 Task: Search one way flight ticket for 1 adult, 1 child, 1 infant in seat in premium economy from Greenville: Pitt-greenville Airport to Evansville: Evansville Regional Airport on 5-3-2023. Choice of flights is Delta. Number of bags: 6 checked bags. Price is upto 76000. Outbound departure time preference is 6:30.
Action: Mouse moved to (356, 188)
Screenshot: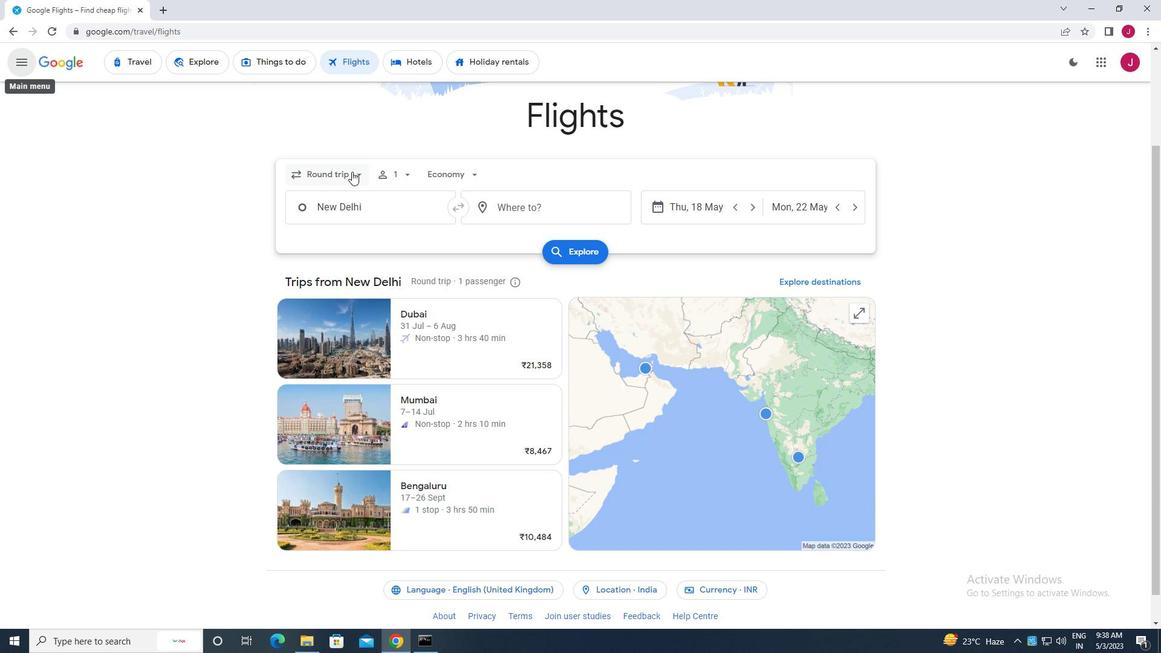 
Action: Mouse pressed left at (356, 188)
Screenshot: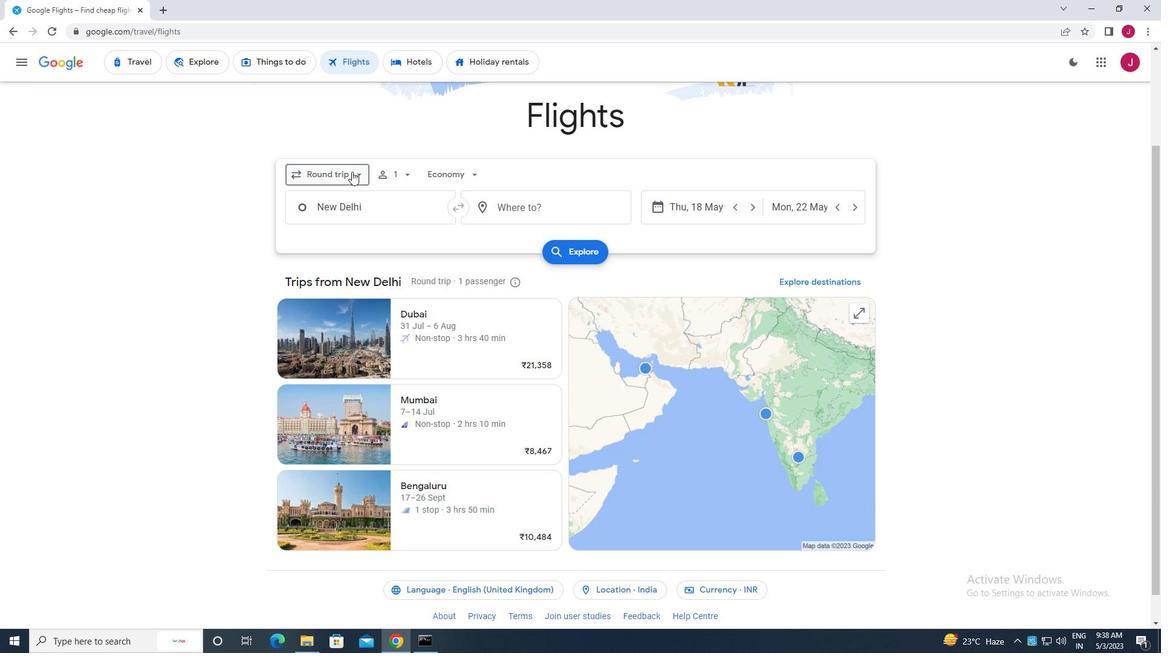
Action: Mouse moved to (352, 230)
Screenshot: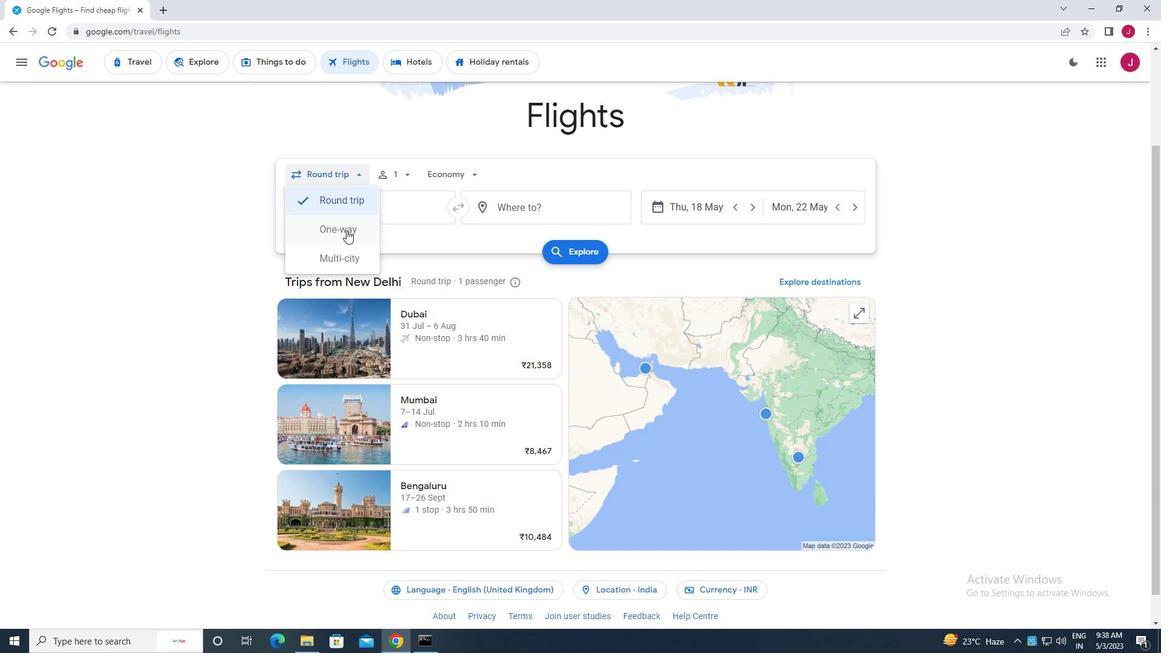 
Action: Mouse pressed left at (352, 230)
Screenshot: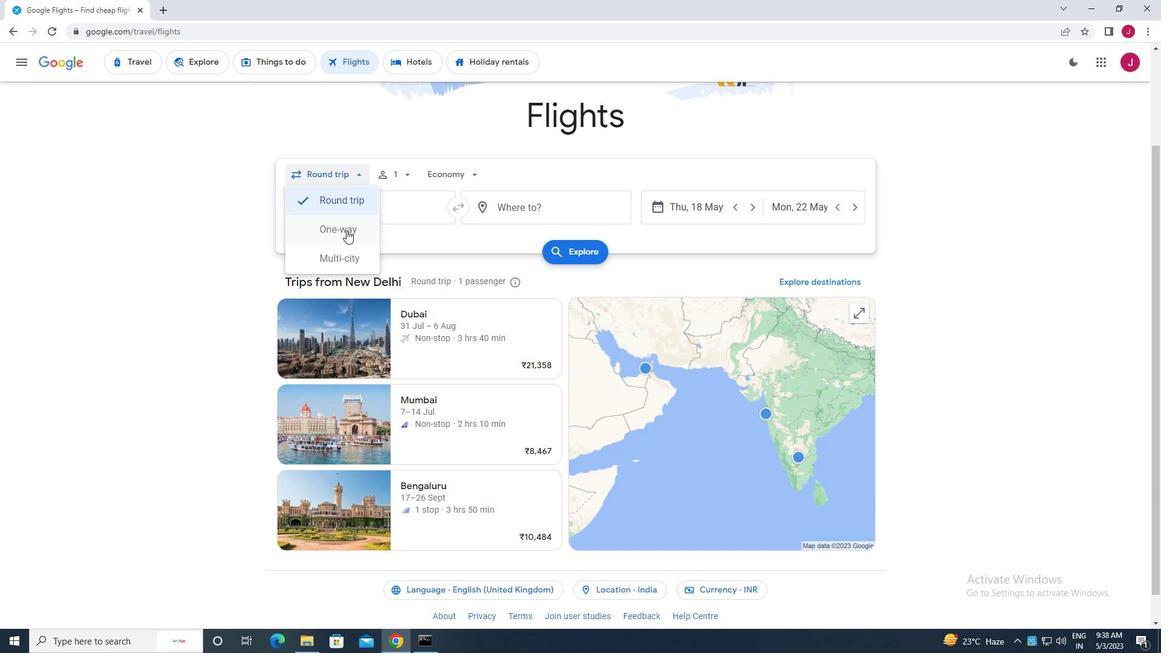 
Action: Mouse moved to (399, 192)
Screenshot: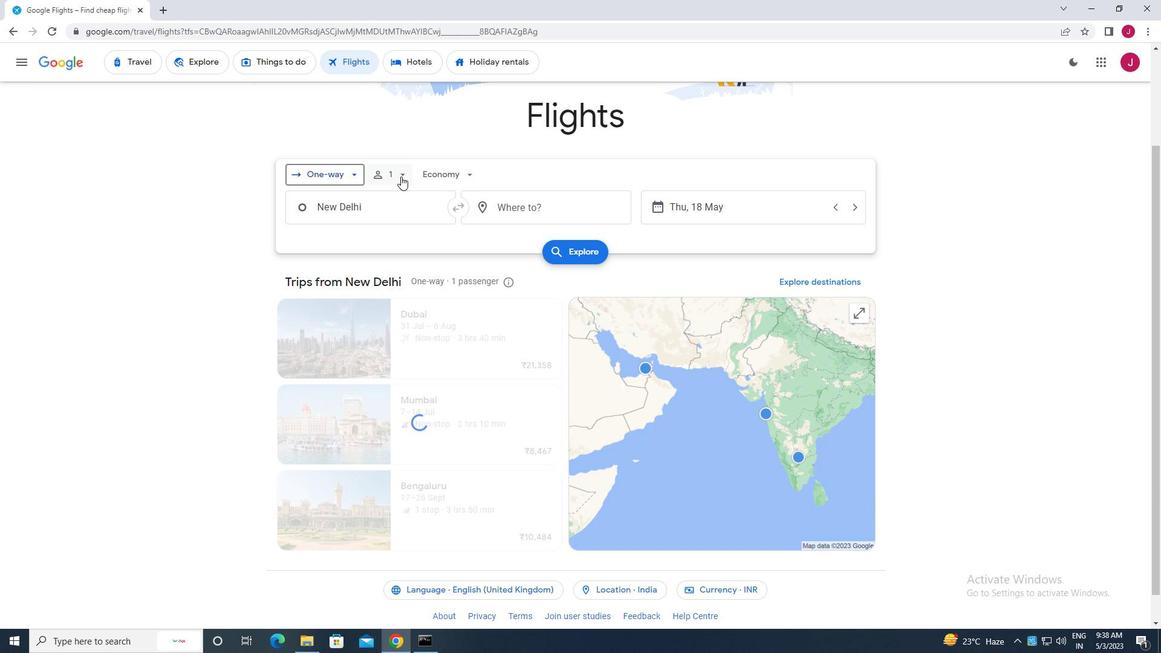 
Action: Mouse pressed left at (399, 192)
Screenshot: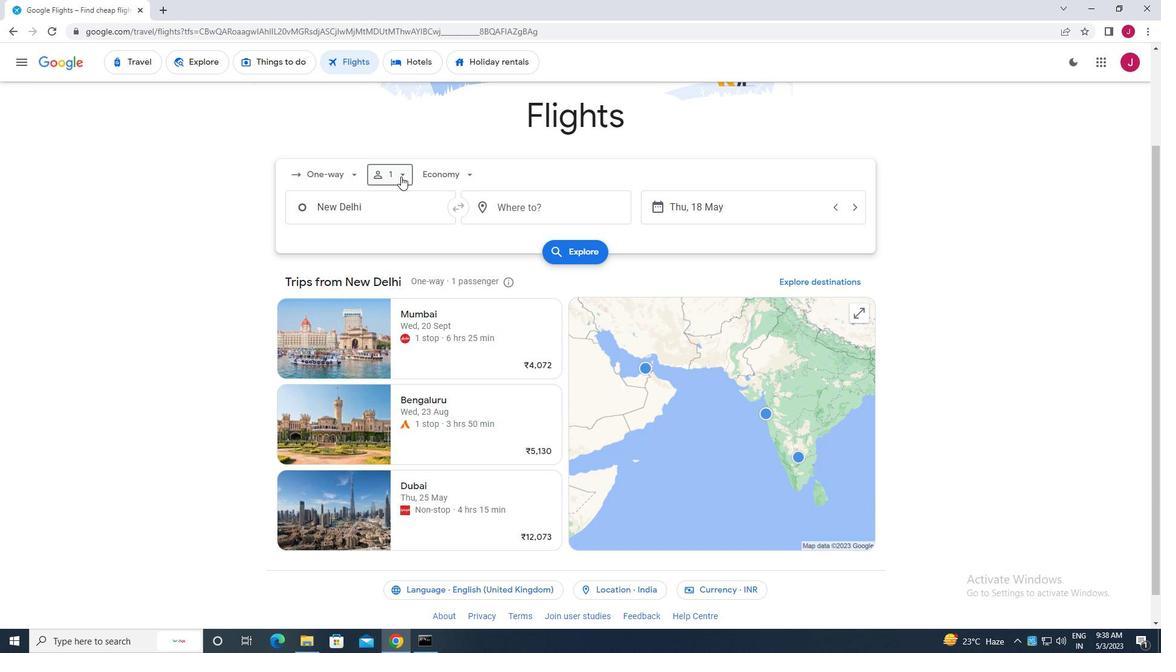 
Action: Mouse moved to (483, 236)
Screenshot: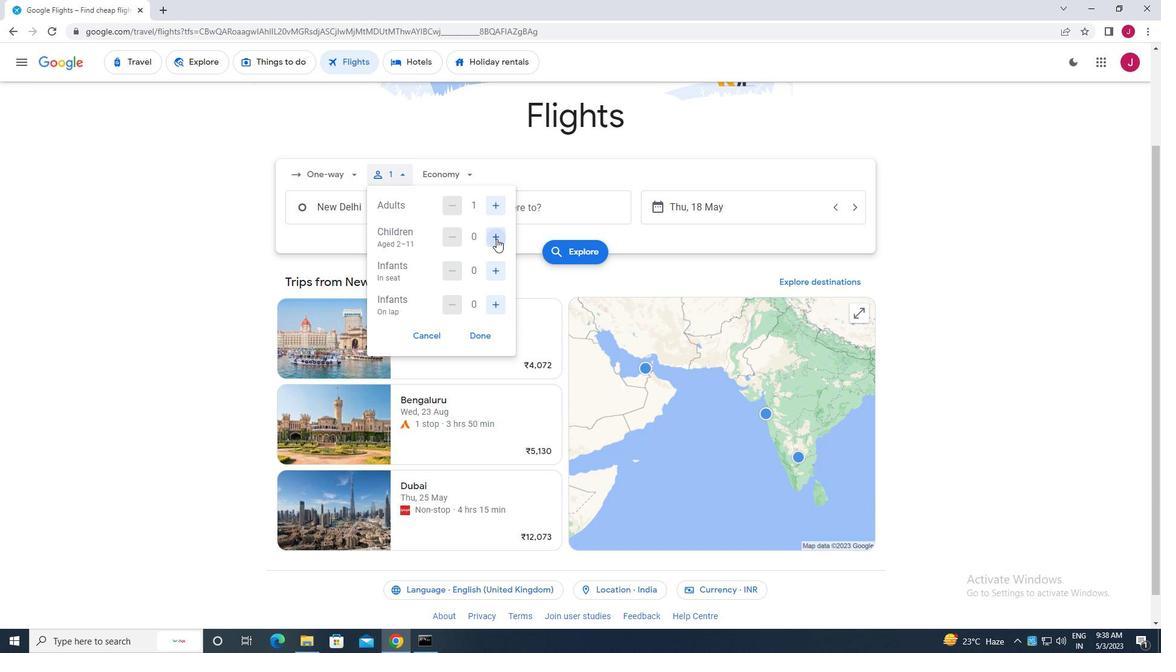 
Action: Mouse pressed left at (483, 236)
Screenshot: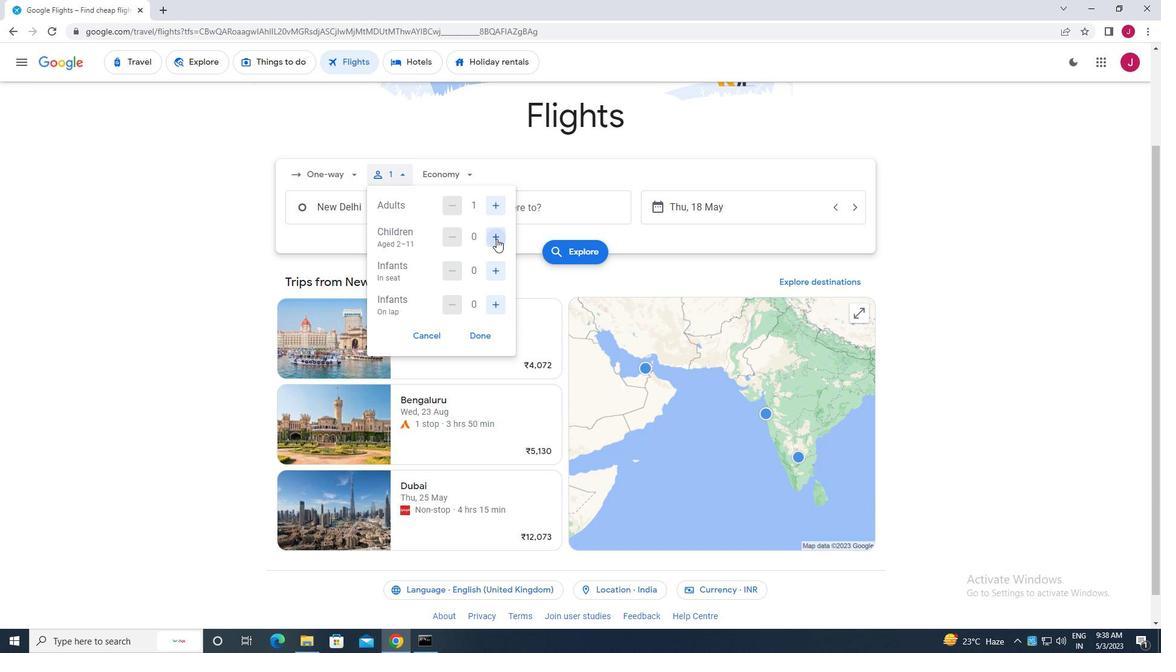 
Action: Mouse moved to (485, 260)
Screenshot: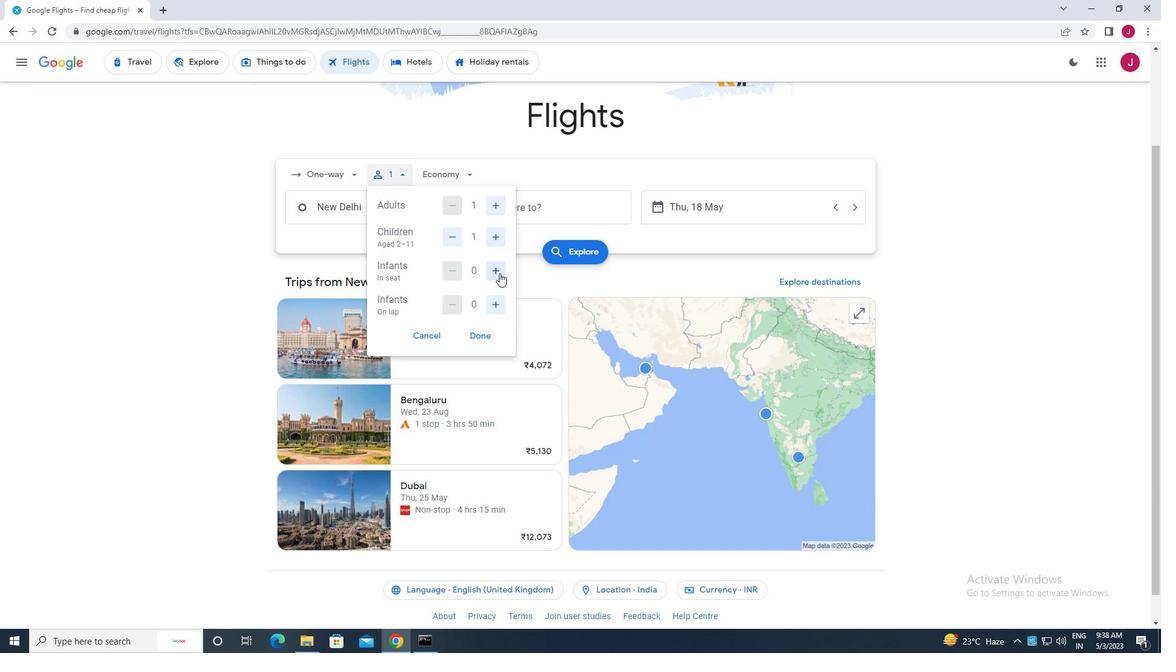 
Action: Mouse pressed left at (485, 260)
Screenshot: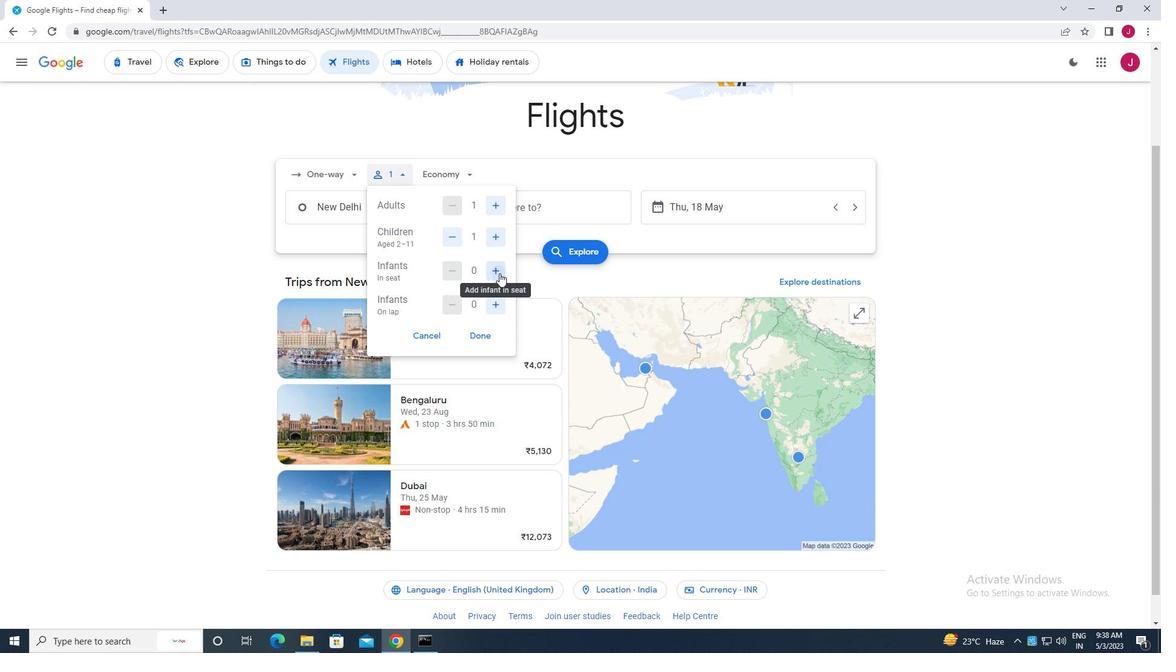 
Action: Mouse moved to (472, 307)
Screenshot: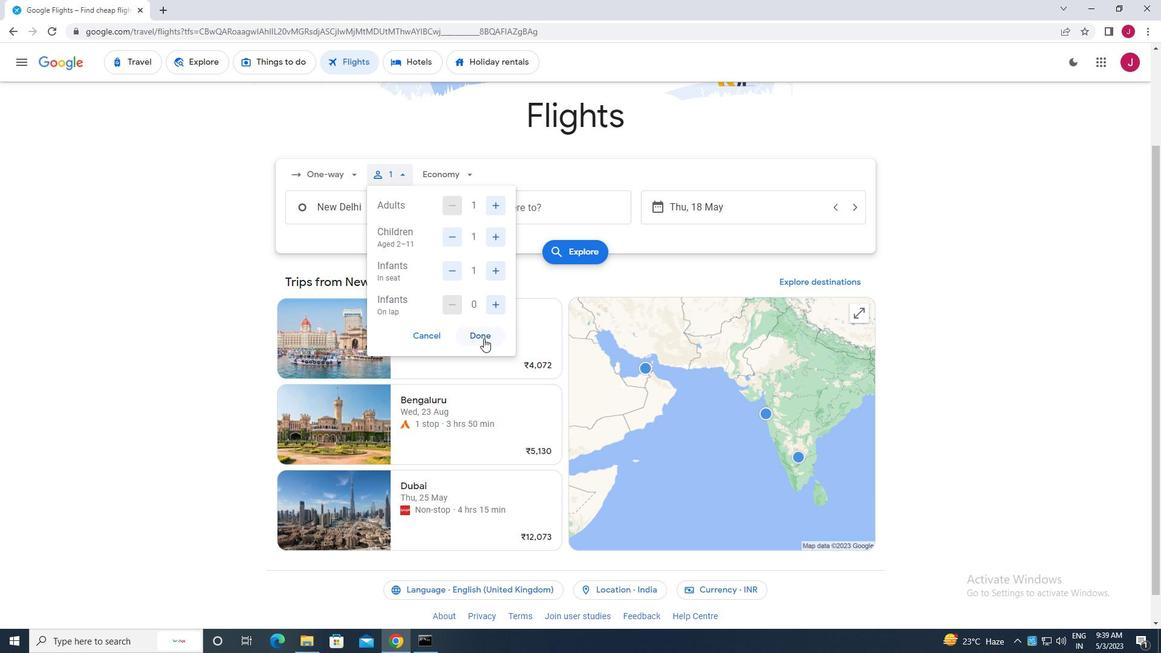 
Action: Mouse pressed left at (472, 307)
Screenshot: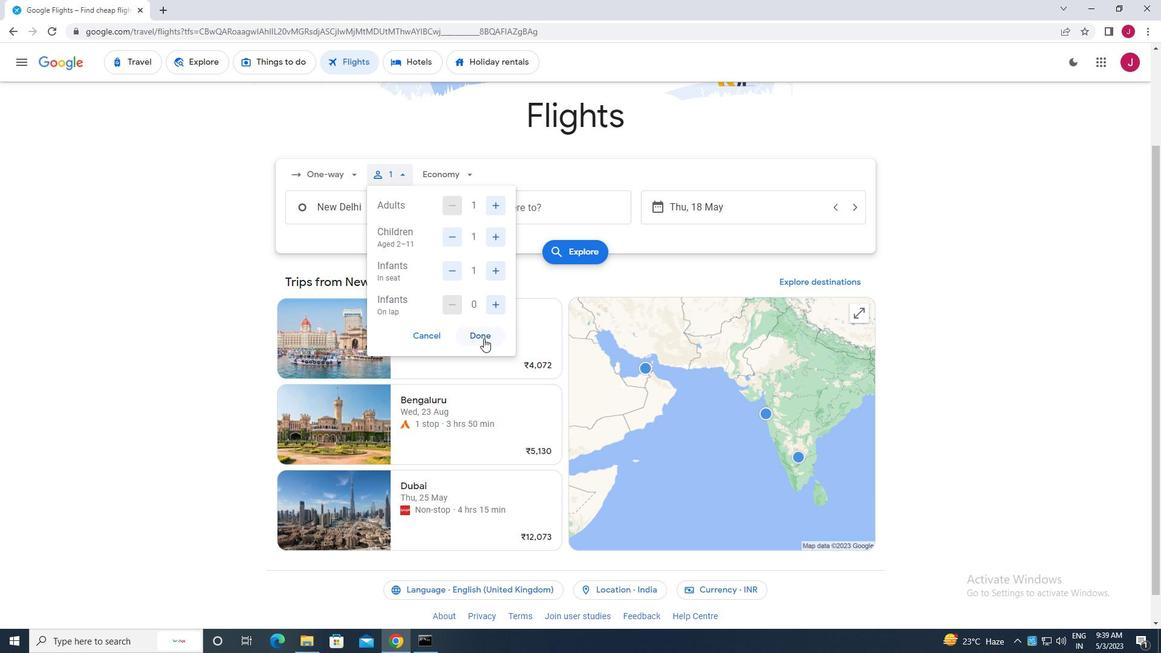 
Action: Mouse moved to (455, 189)
Screenshot: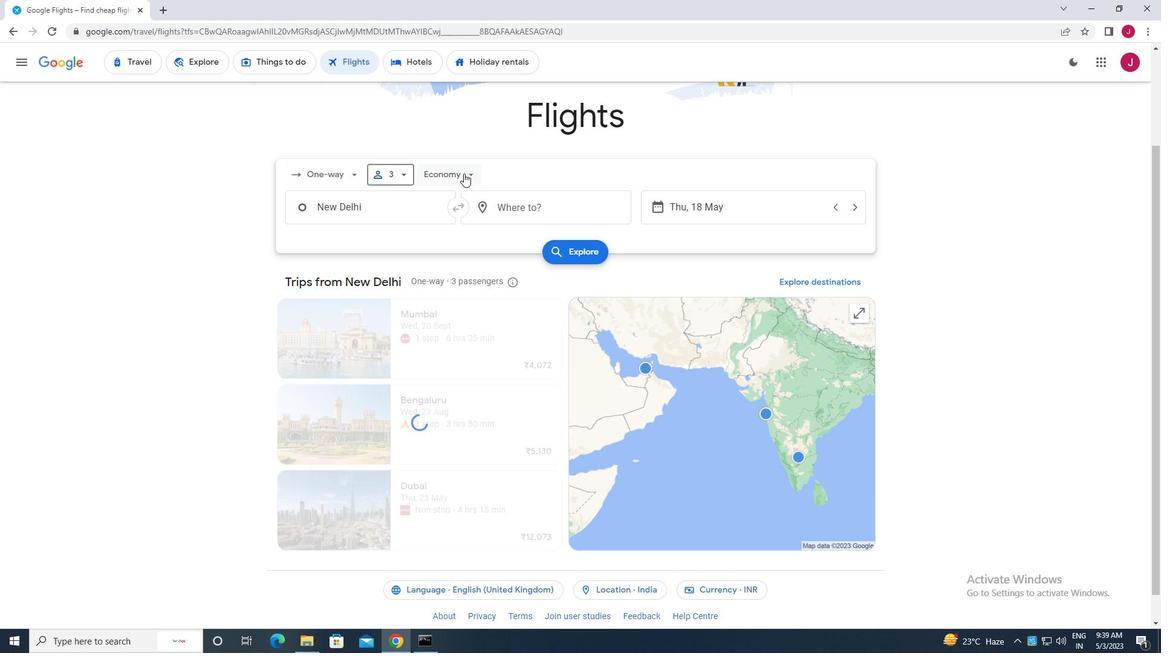 
Action: Mouse pressed left at (455, 189)
Screenshot: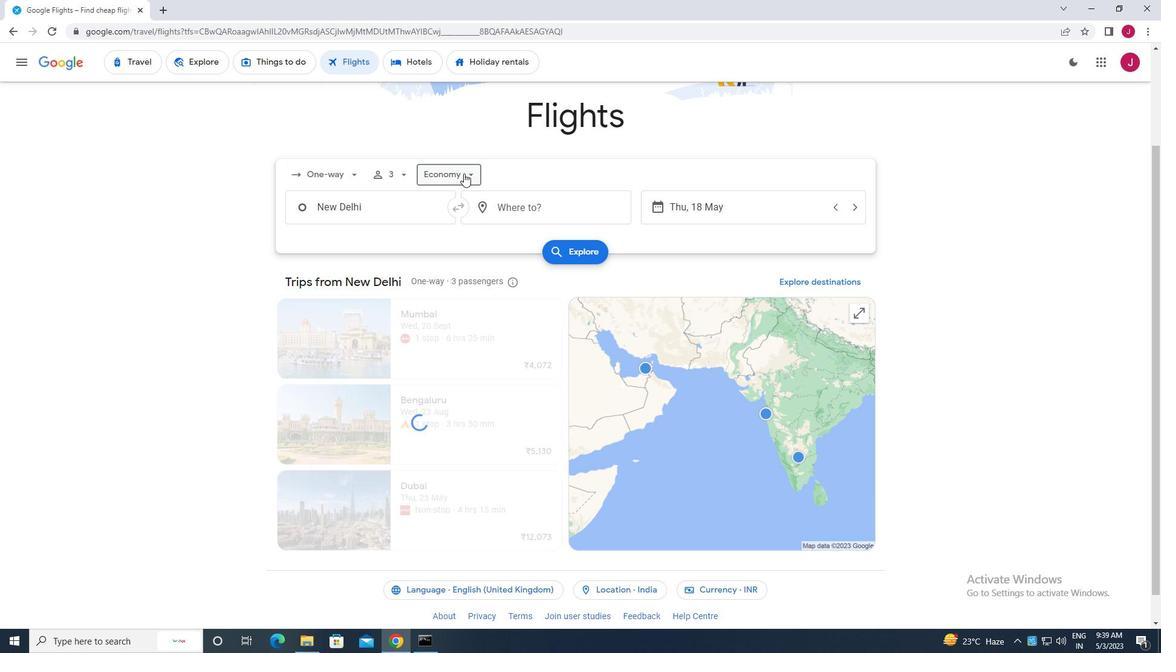 
Action: Mouse moved to (461, 229)
Screenshot: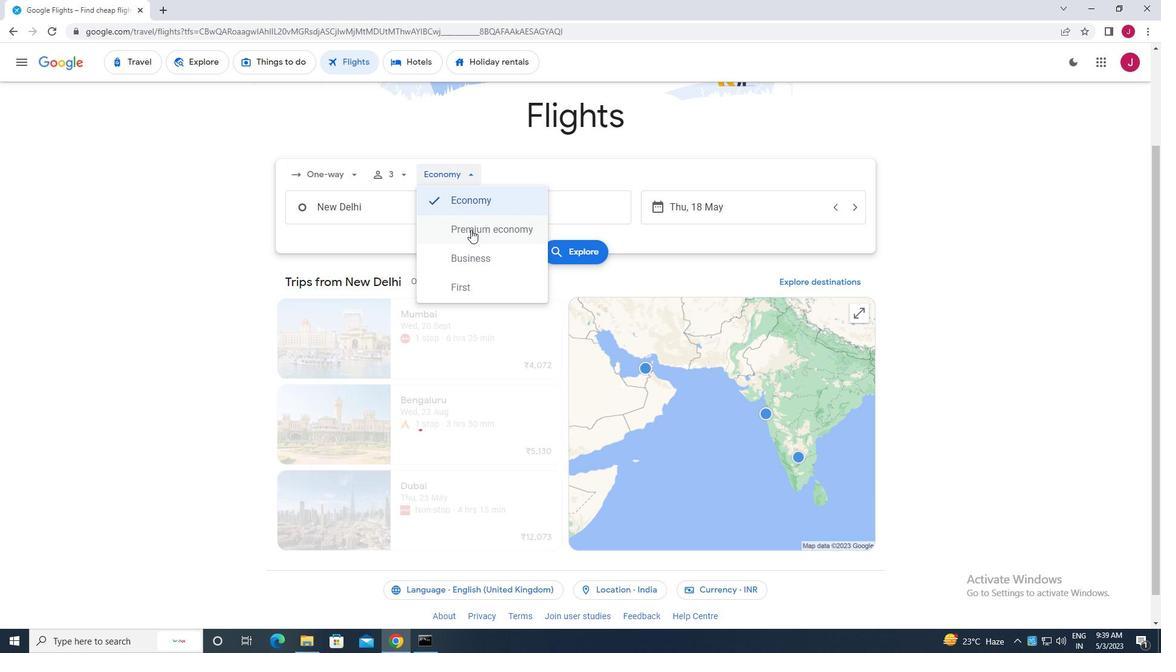 
Action: Mouse pressed left at (461, 229)
Screenshot: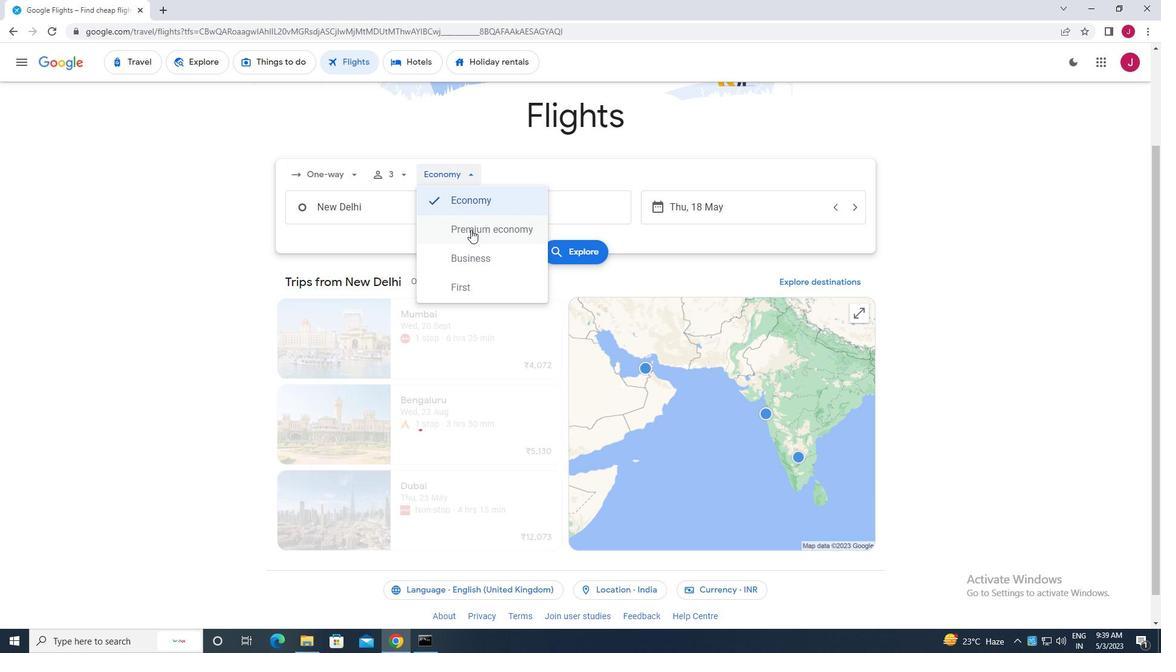 
Action: Mouse moved to (401, 217)
Screenshot: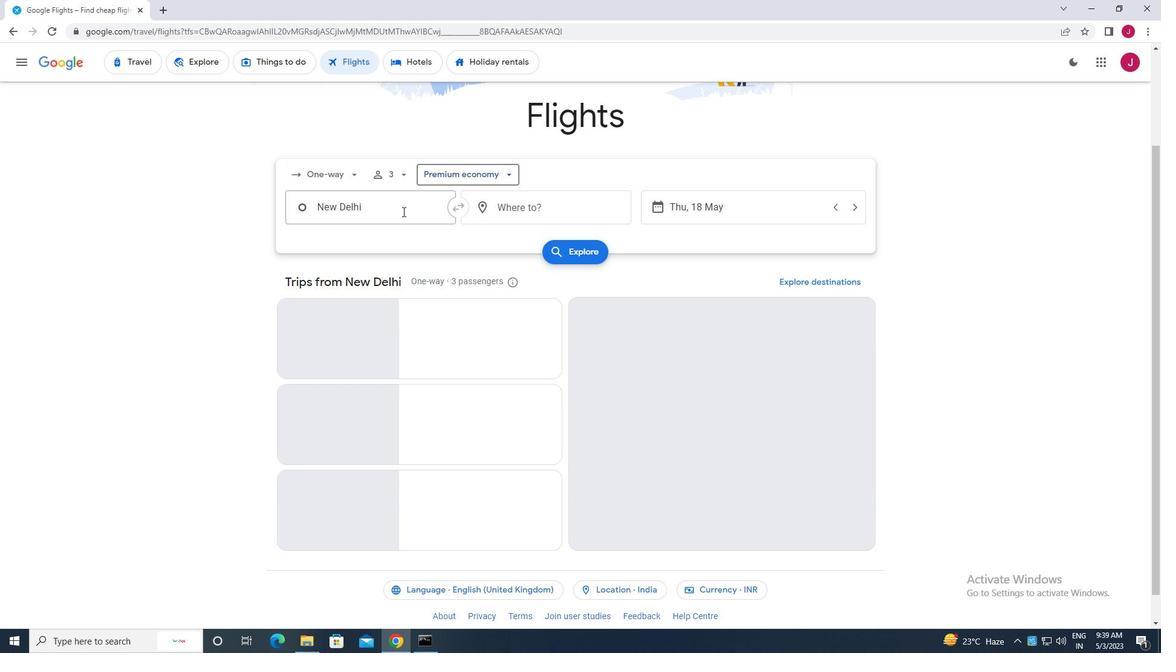 
Action: Mouse pressed left at (401, 217)
Screenshot: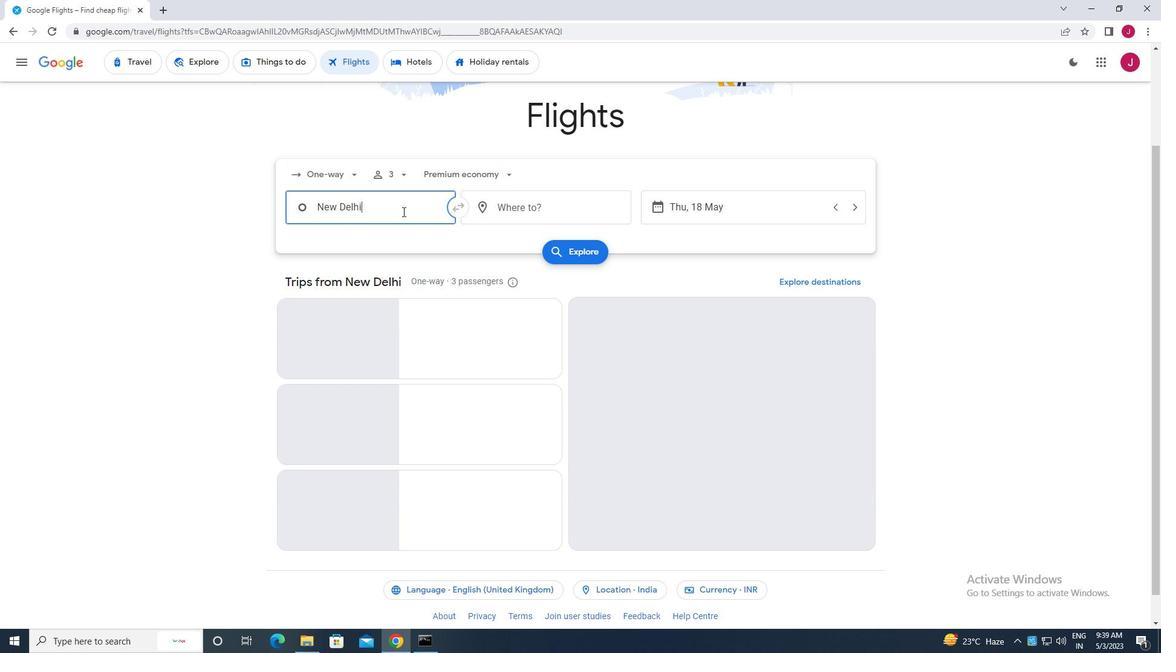 
Action: Mouse moved to (401, 217)
Screenshot: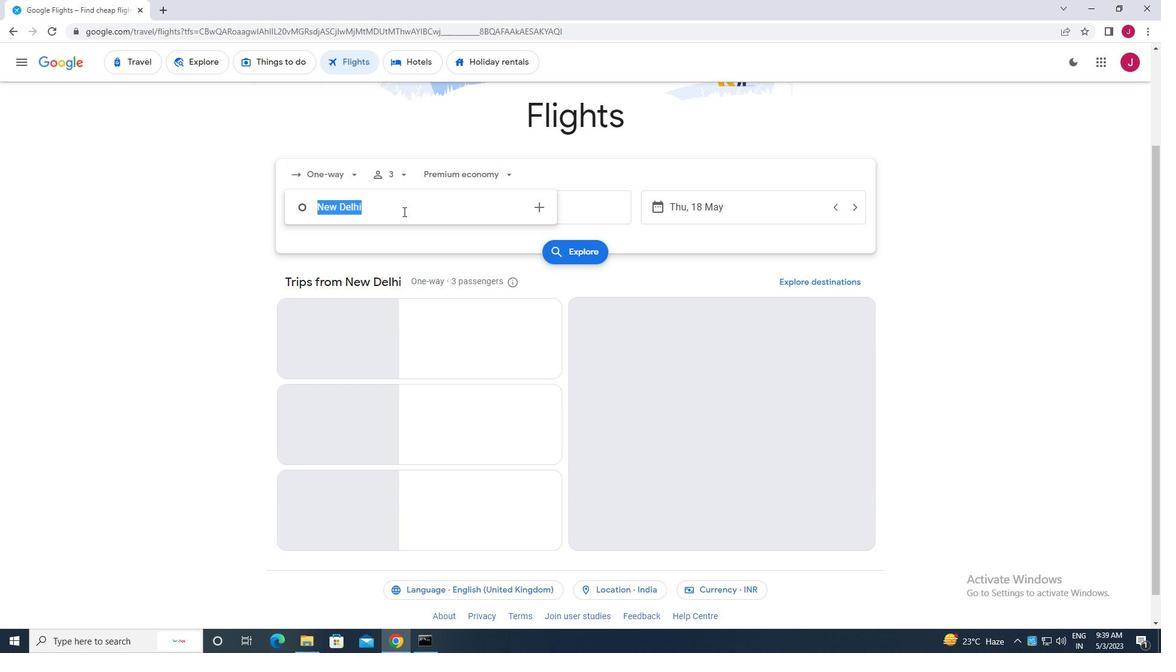 
Action: Key pressed greenville<Key.space>p
Screenshot: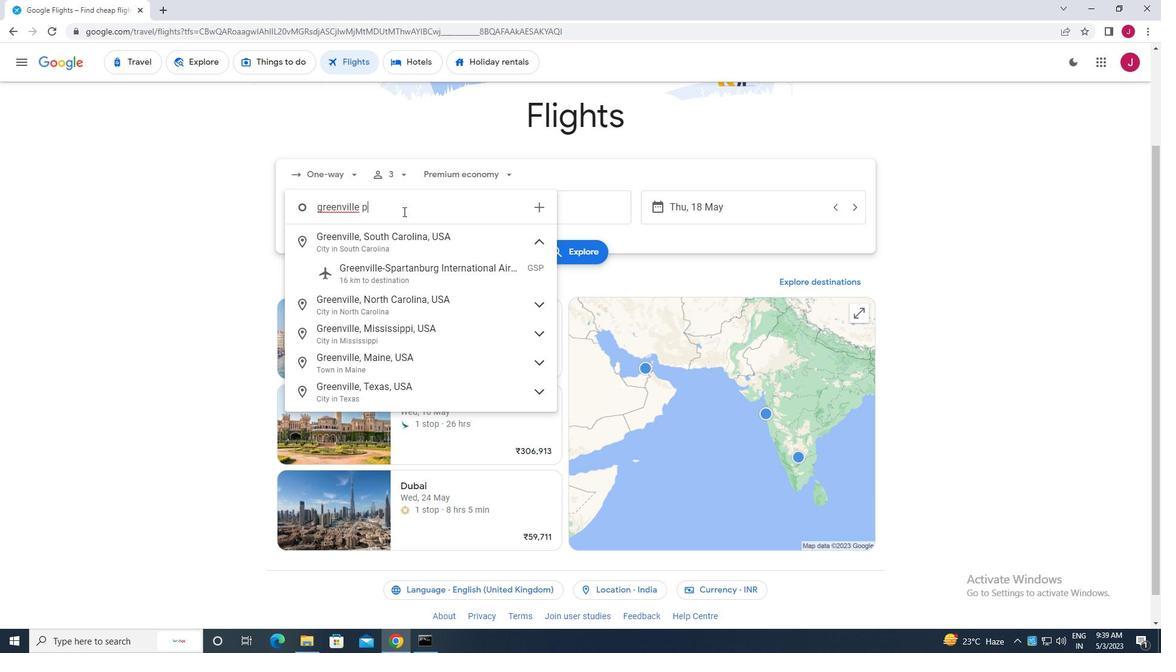 
Action: Mouse moved to (411, 237)
Screenshot: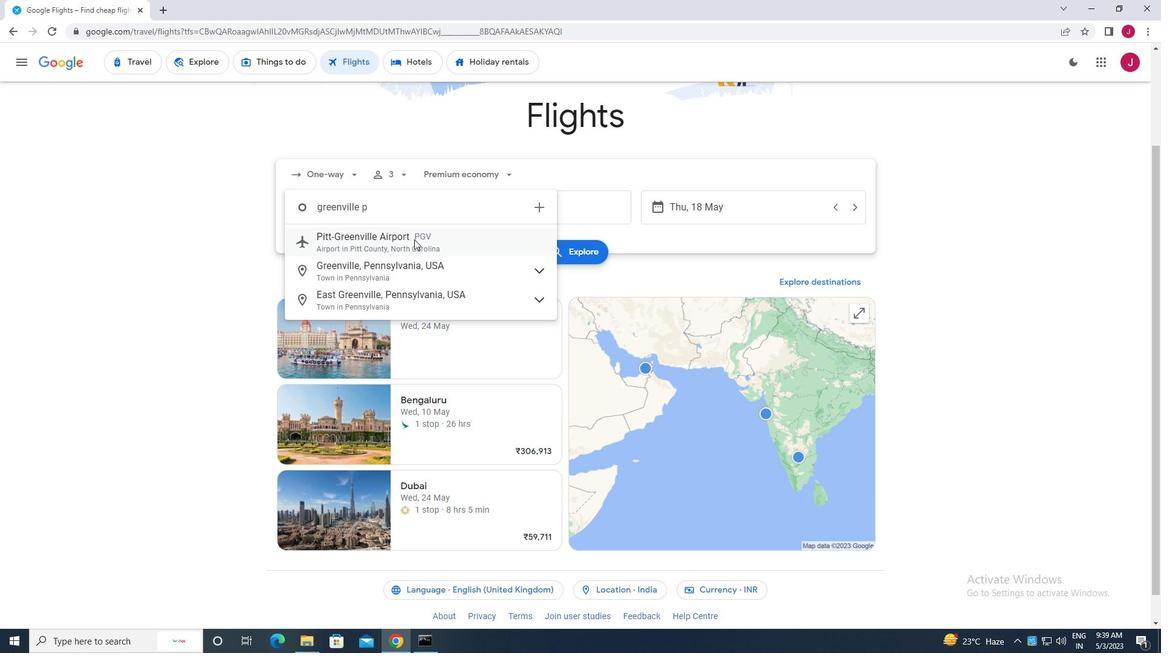 
Action: Mouse pressed left at (411, 237)
Screenshot: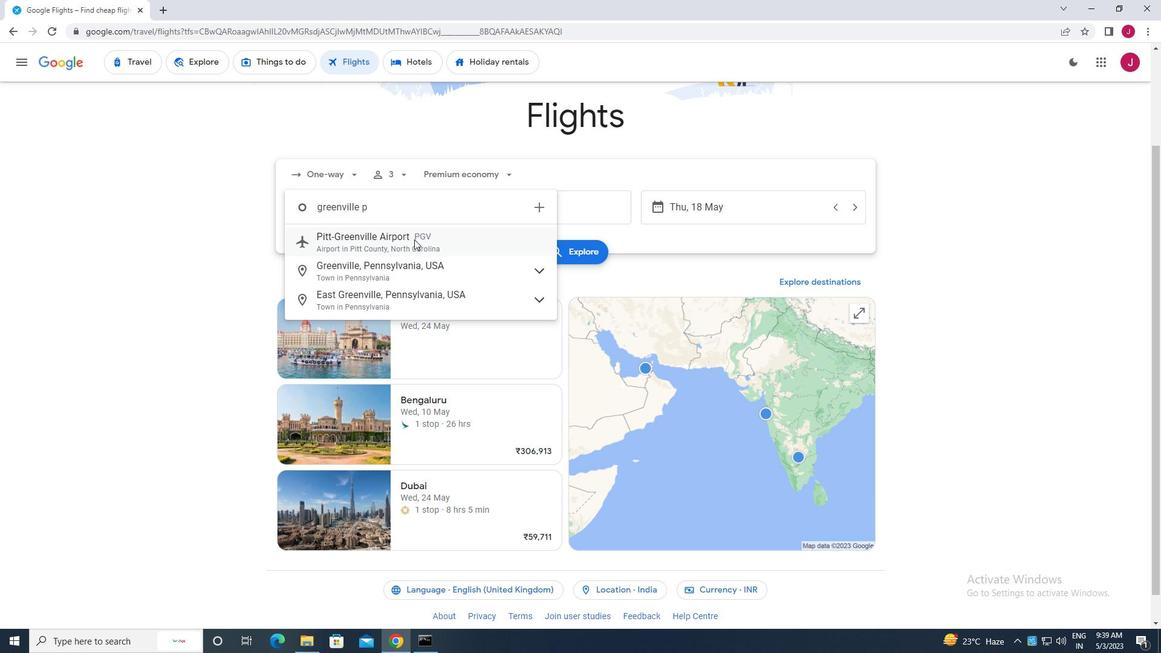 
Action: Mouse moved to (539, 214)
Screenshot: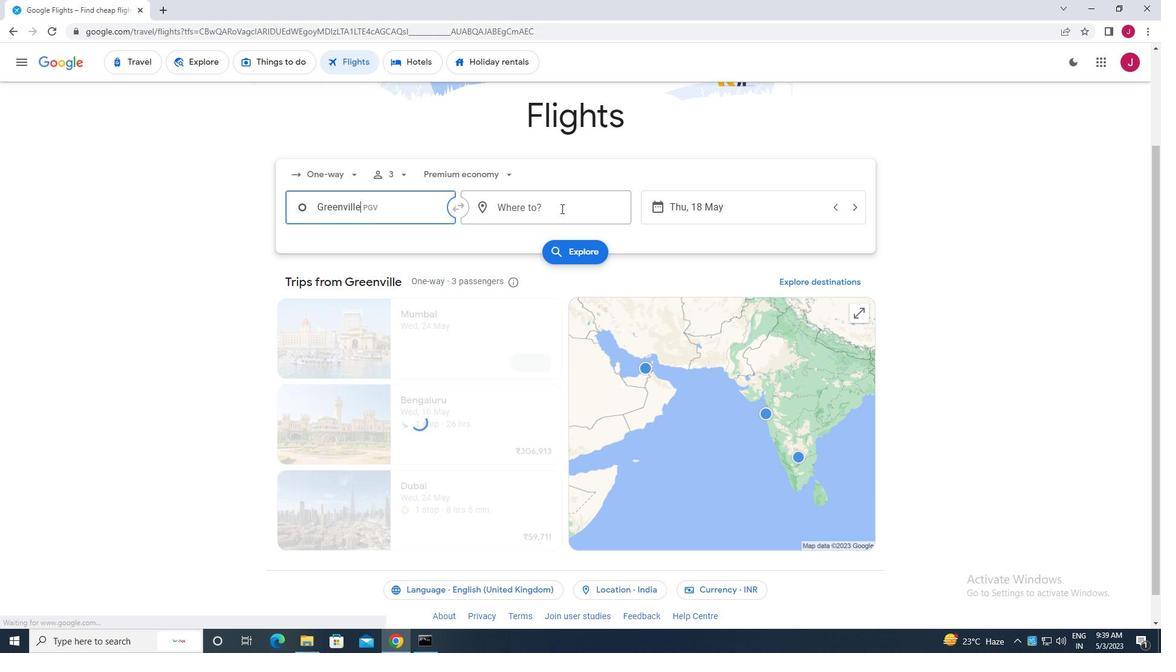
Action: Mouse pressed left at (539, 214)
Screenshot: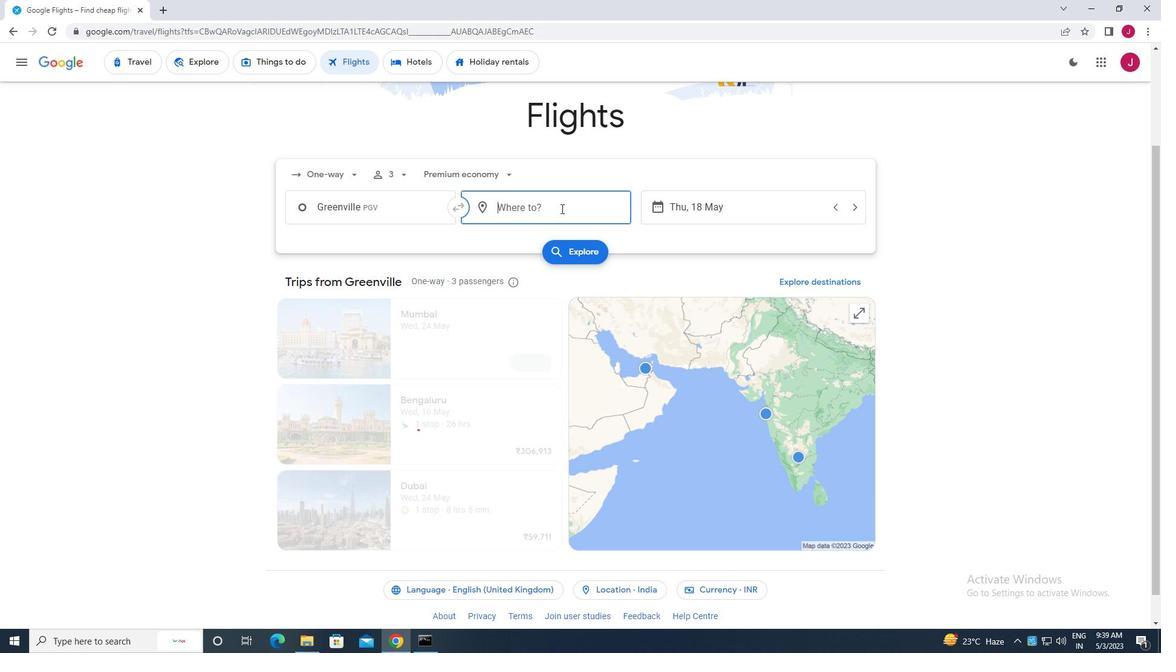
Action: Mouse moved to (539, 215)
Screenshot: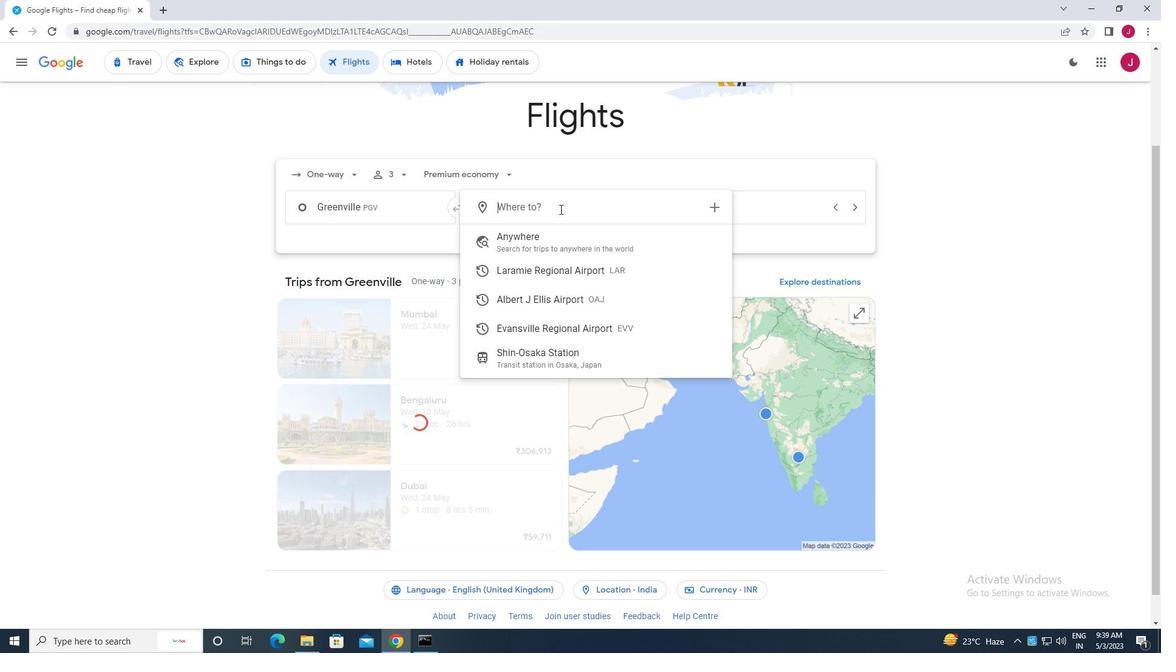 
Action: Key pressed evansville
Screenshot: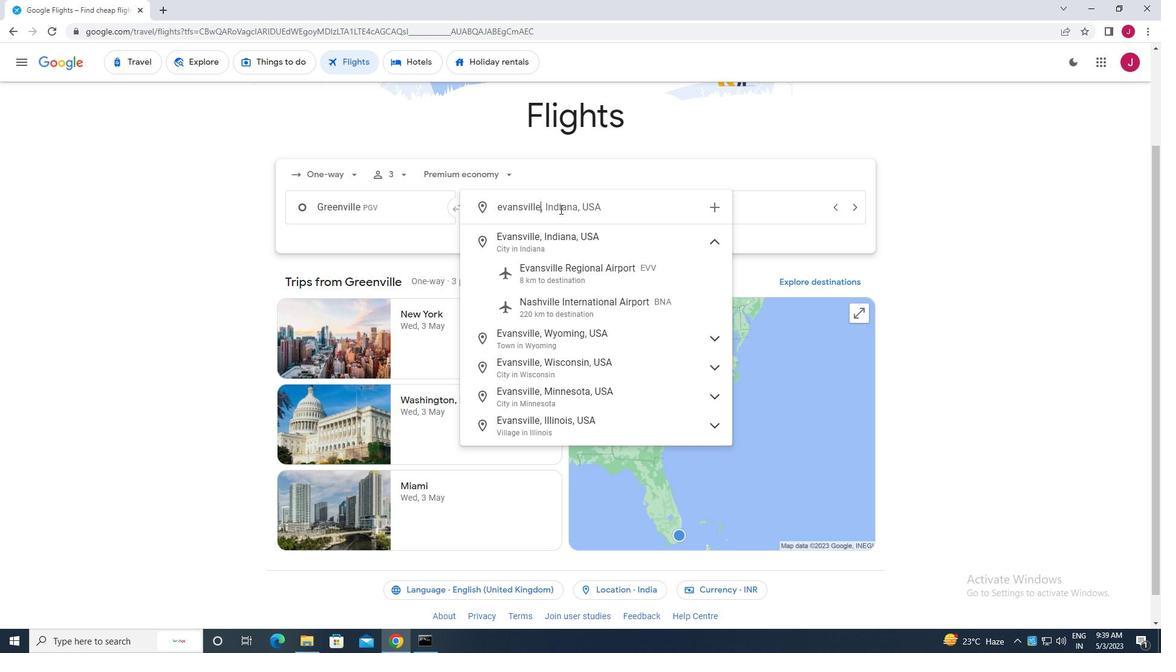 
Action: Mouse moved to (559, 258)
Screenshot: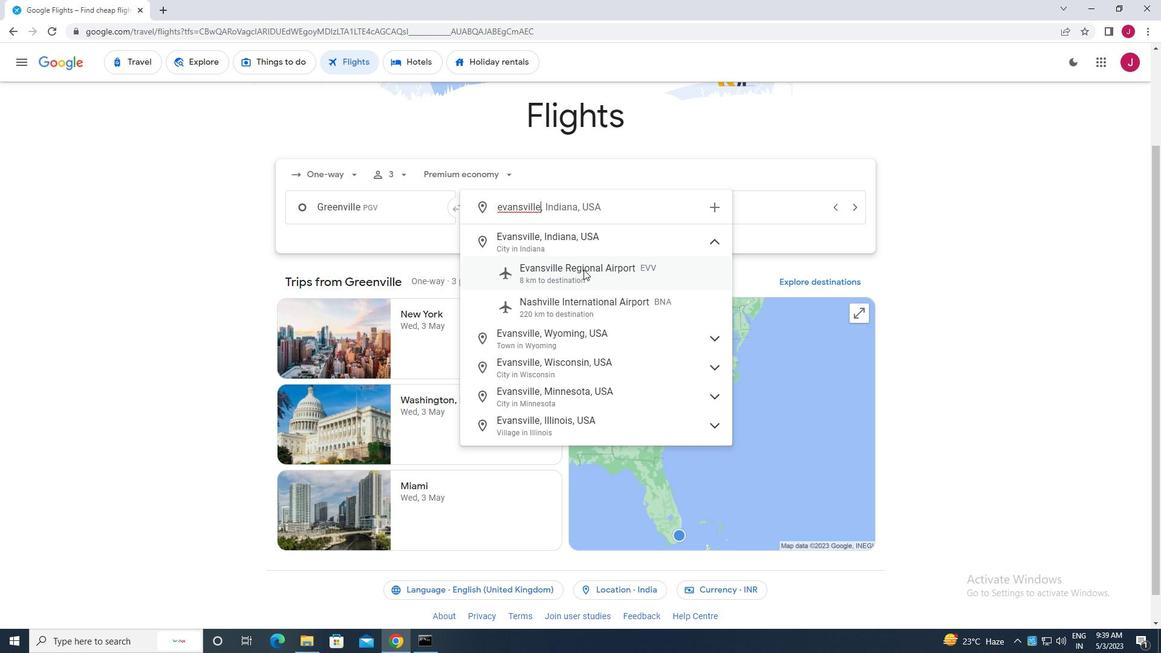 
Action: Mouse pressed left at (559, 258)
Screenshot: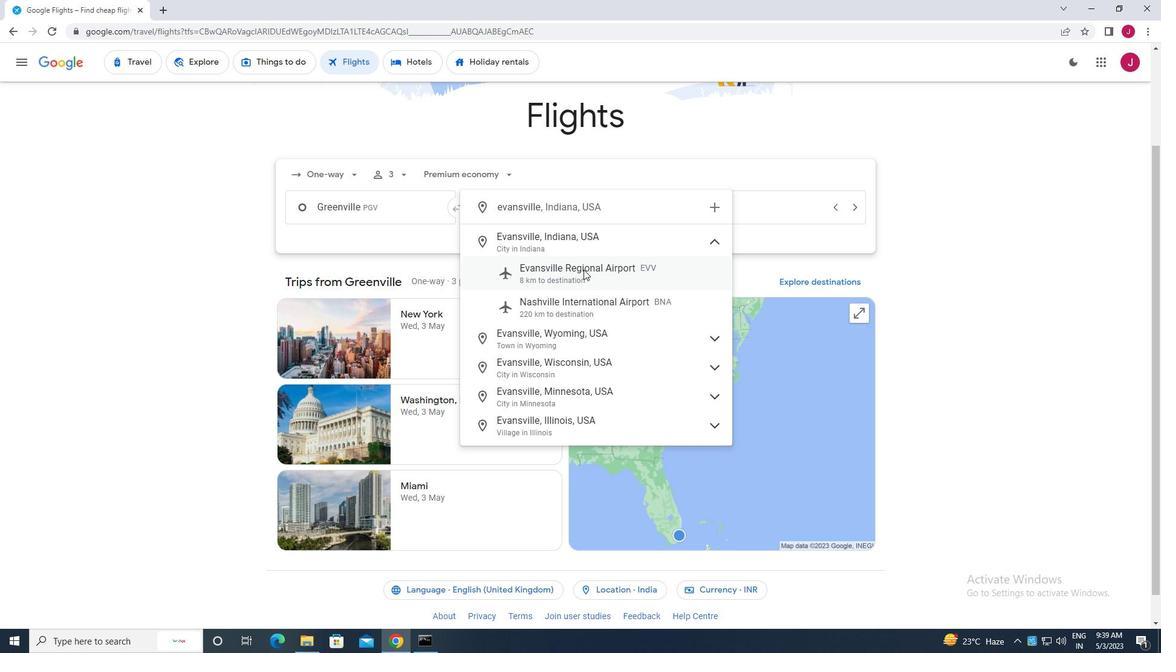 
Action: Mouse moved to (674, 214)
Screenshot: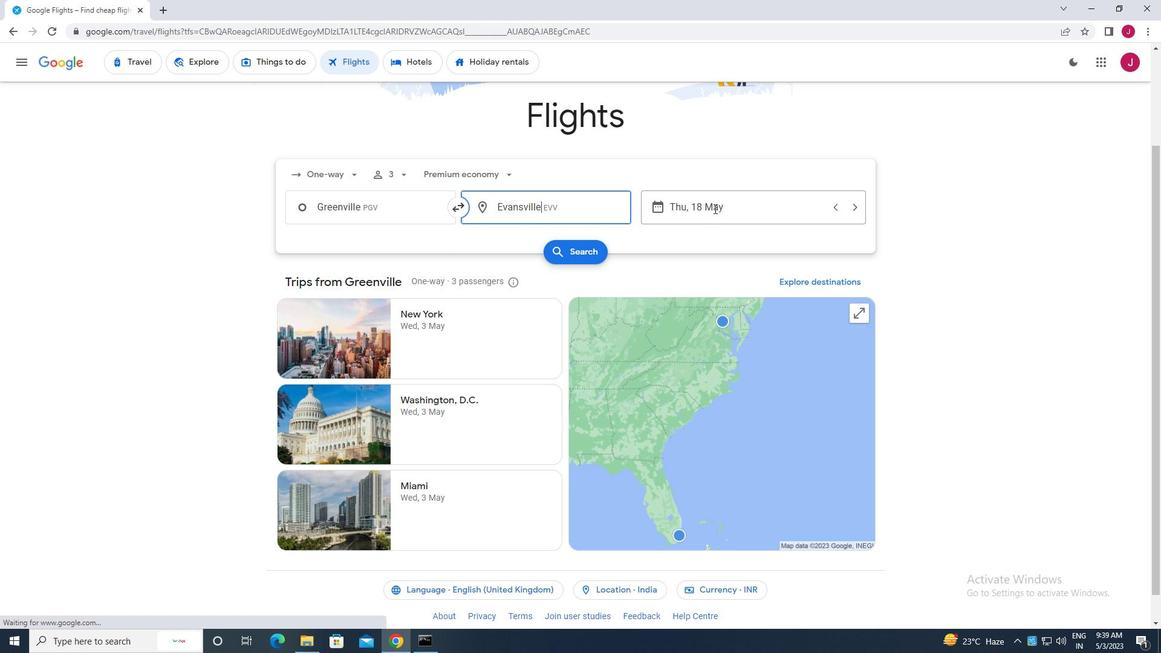 
Action: Mouse pressed left at (674, 214)
Screenshot: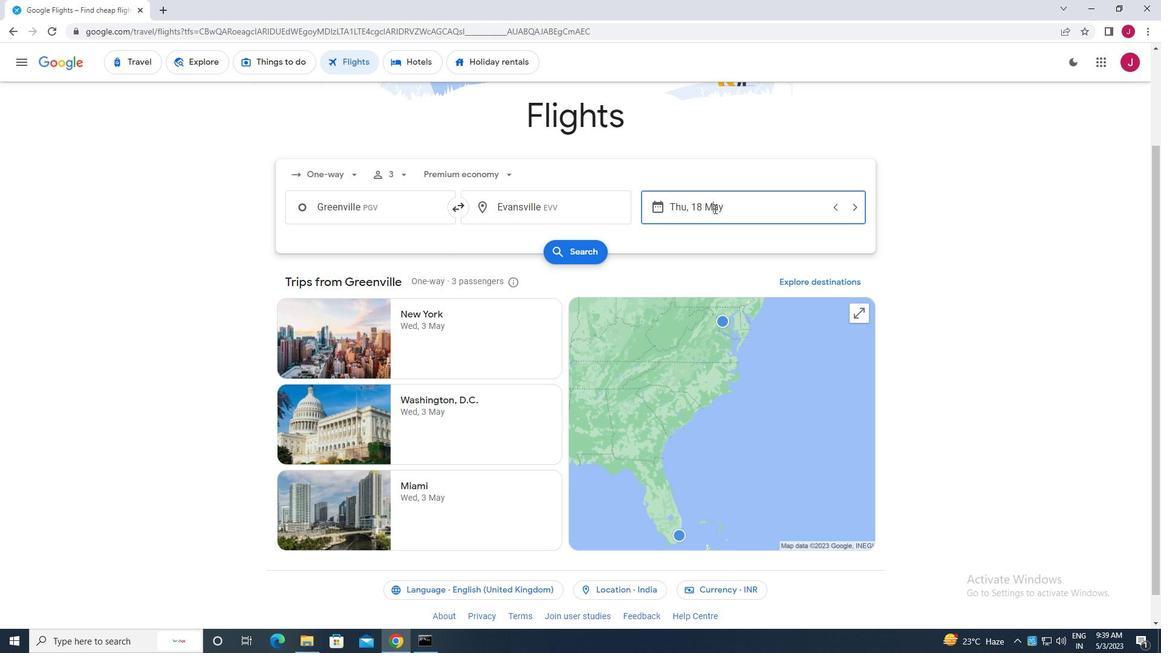 
Action: Mouse moved to (514, 280)
Screenshot: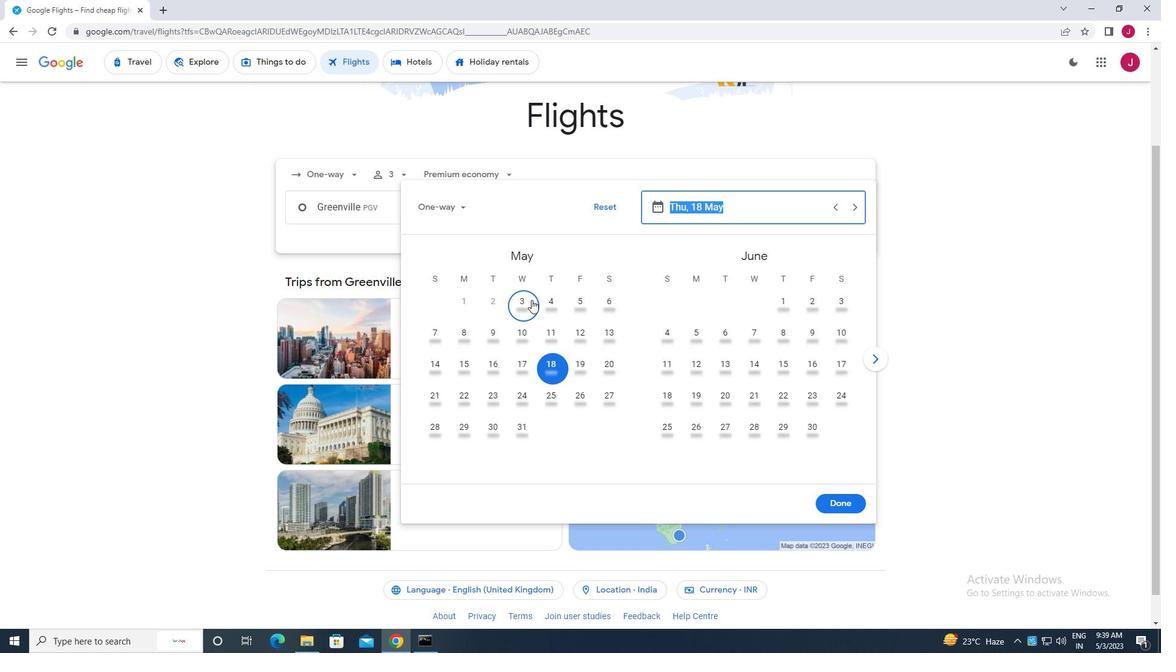 
Action: Mouse pressed left at (514, 280)
Screenshot: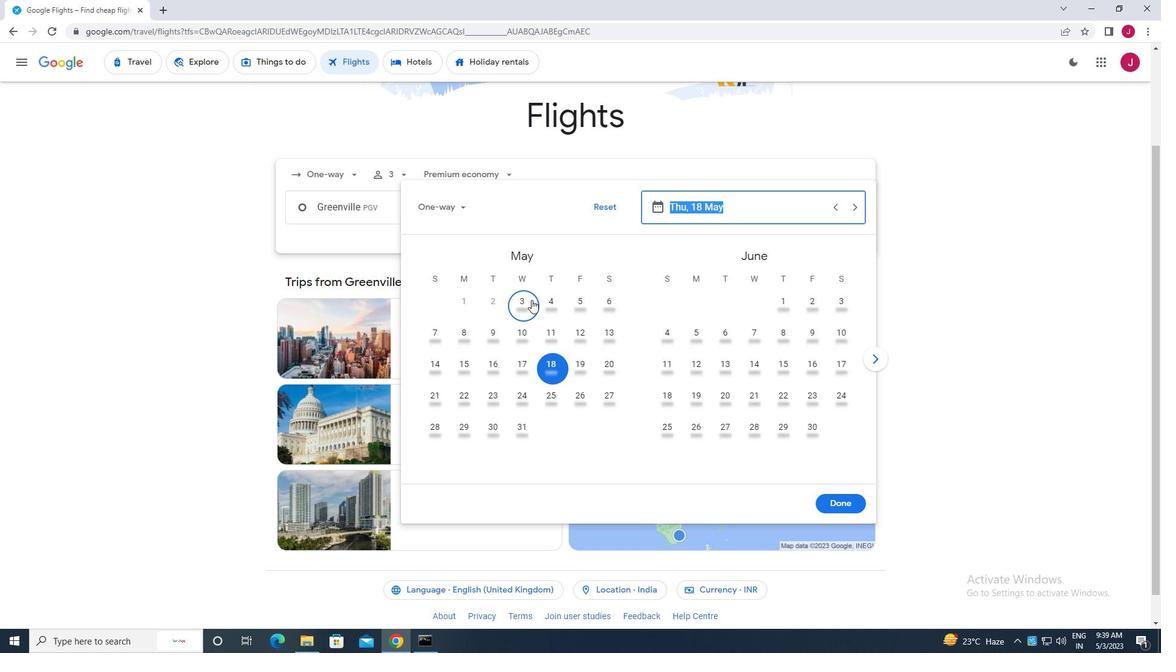 
Action: Mouse moved to (790, 424)
Screenshot: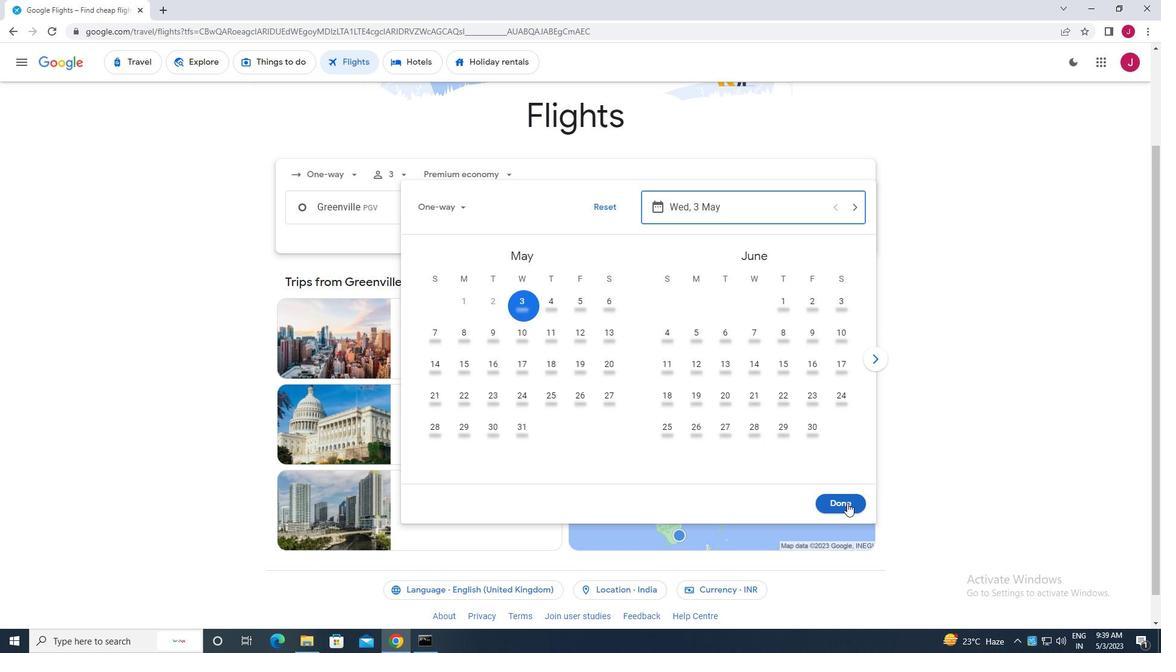 
Action: Mouse pressed left at (790, 424)
Screenshot: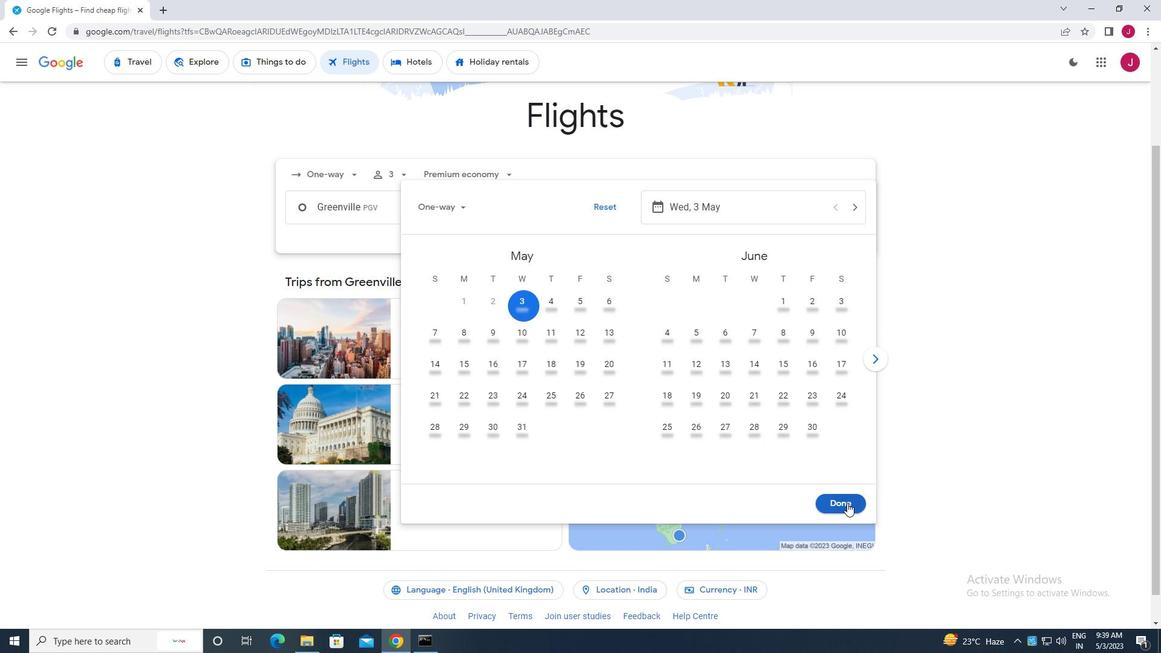 
Action: Mouse moved to (561, 247)
Screenshot: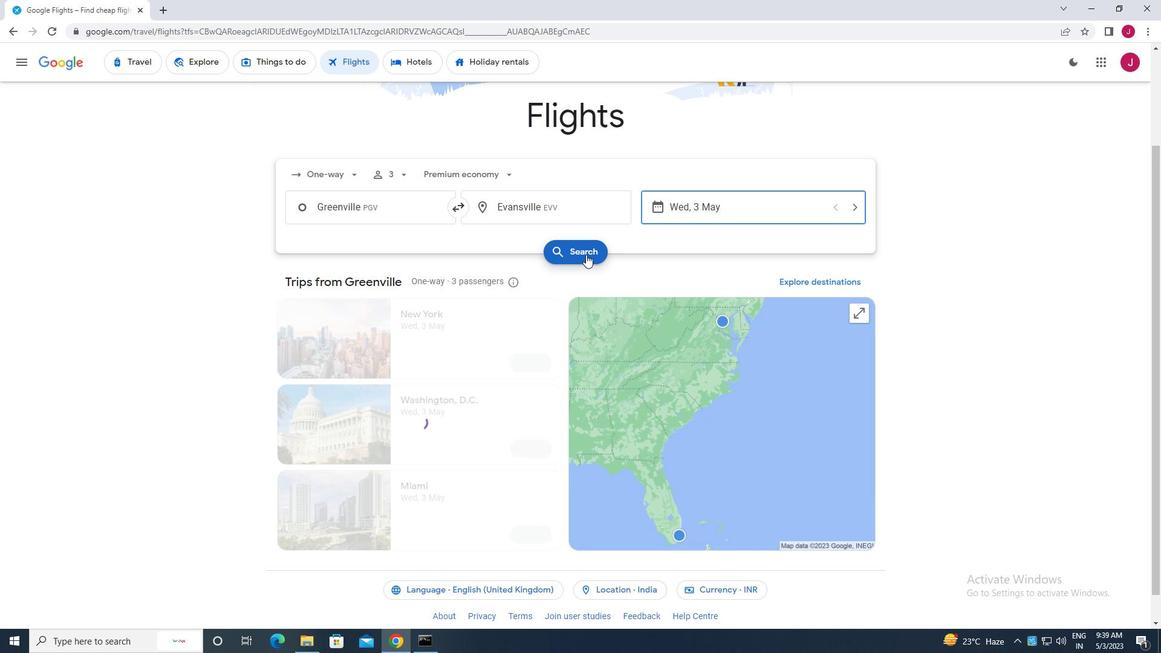 
Action: Mouse pressed left at (561, 247)
Screenshot: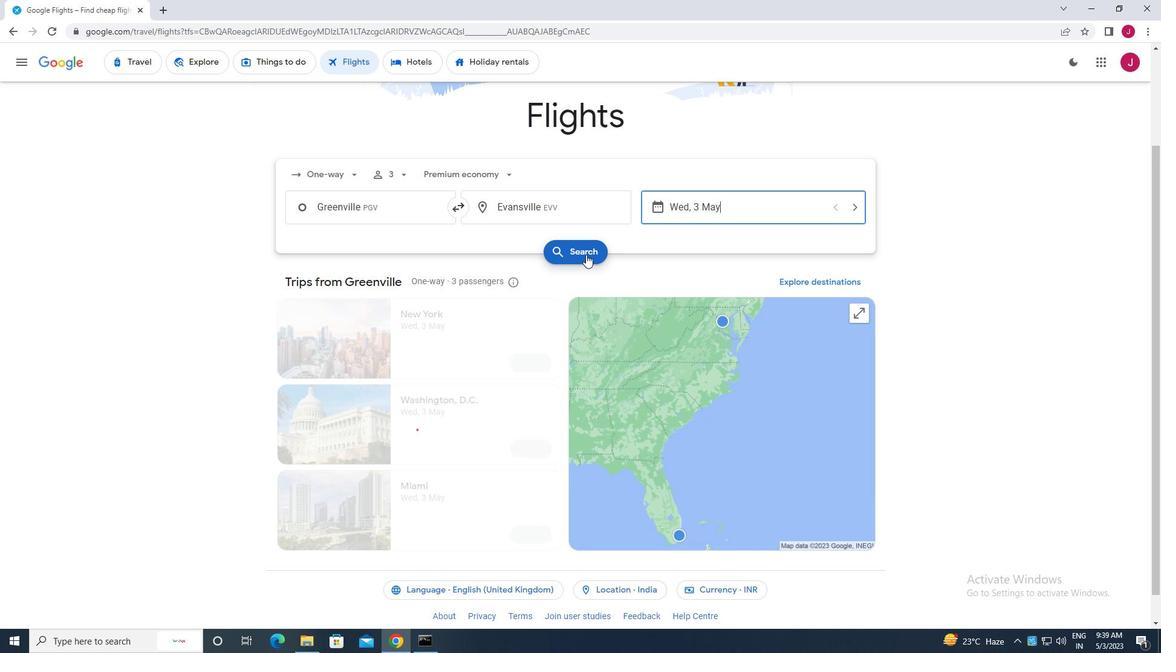 
Action: Mouse moved to (312, 191)
Screenshot: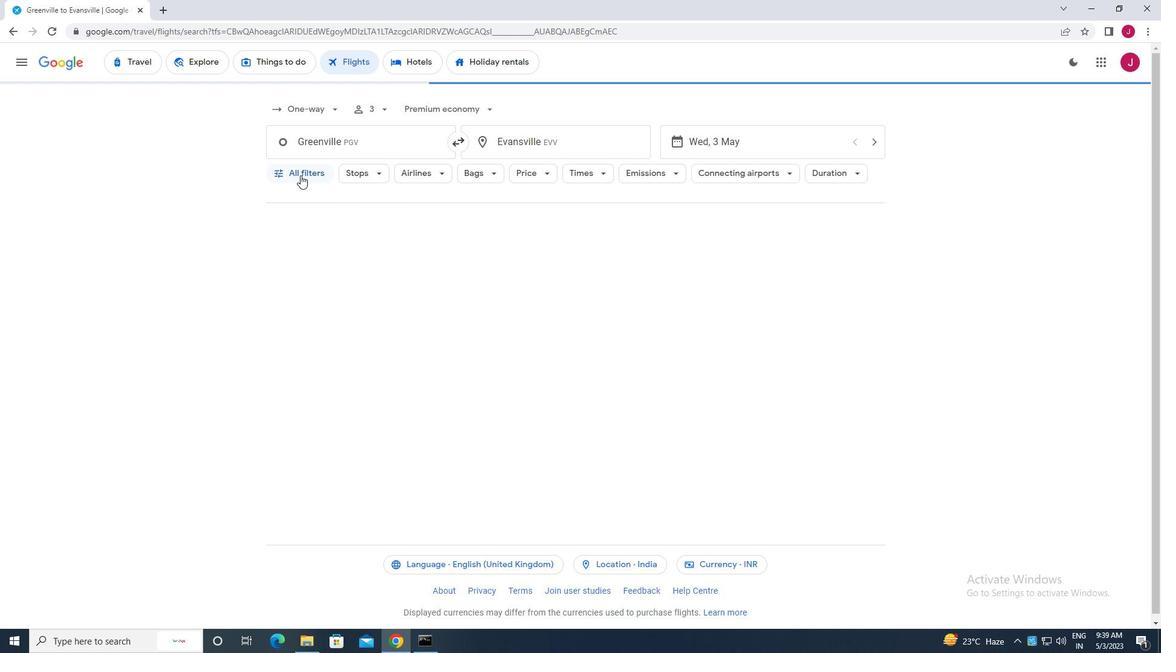 
Action: Mouse pressed left at (312, 191)
Screenshot: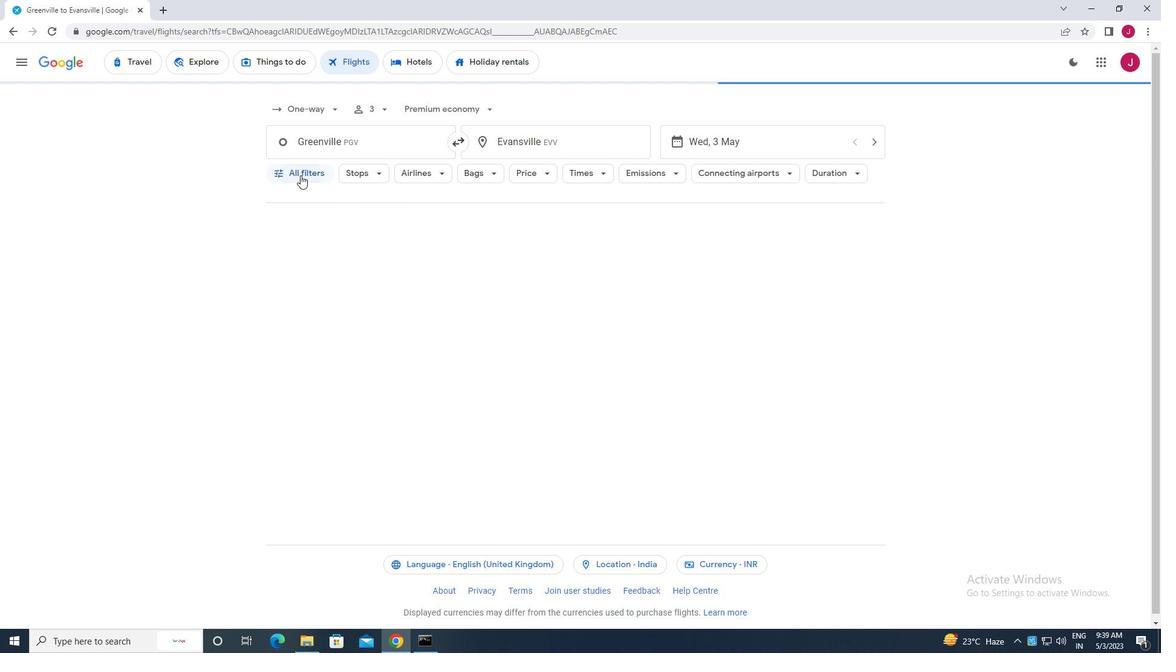 
Action: Mouse moved to (330, 214)
Screenshot: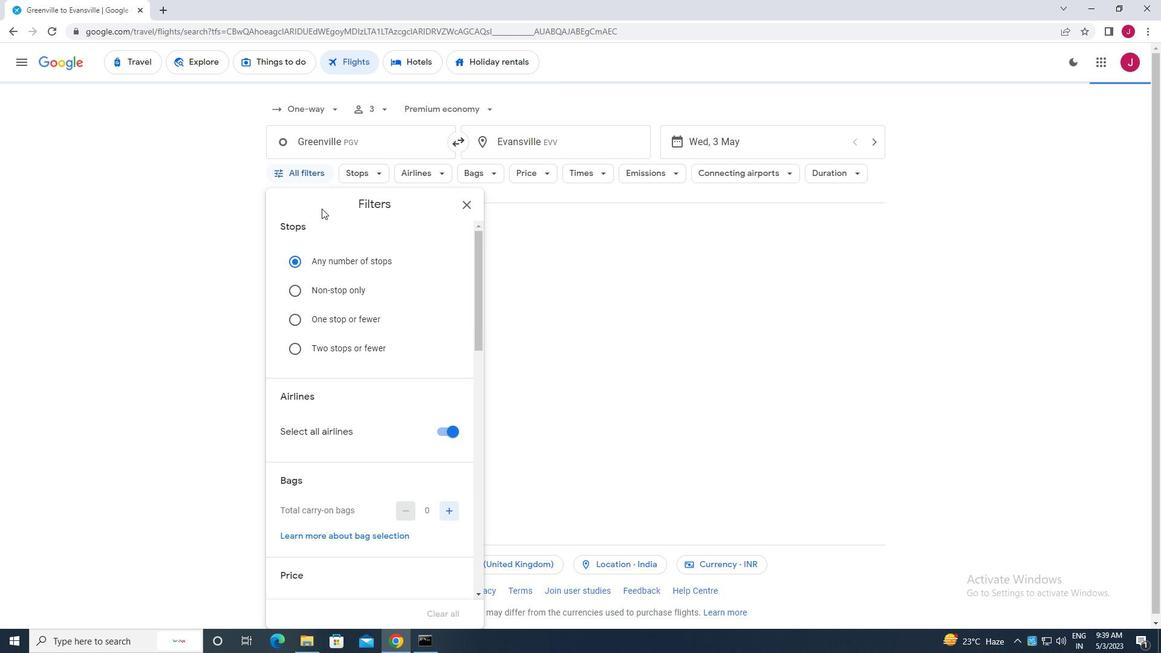 
Action: Mouse scrolled (330, 214) with delta (0, 0)
Screenshot: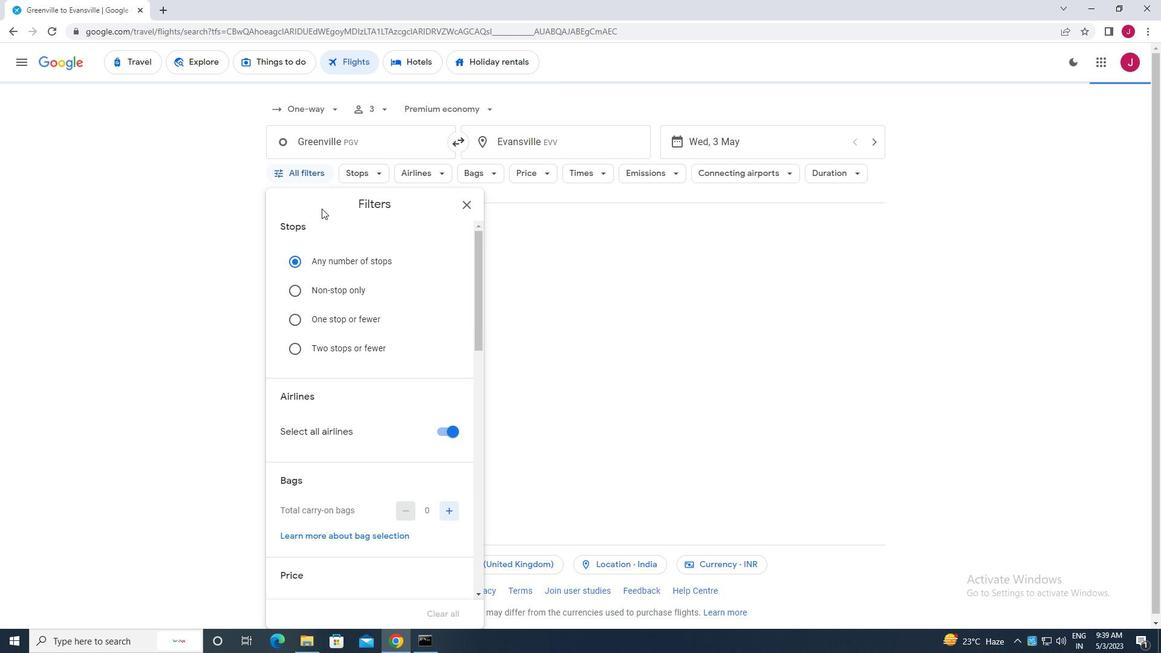 
Action: Mouse scrolled (330, 214) with delta (0, 0)
Screenshot: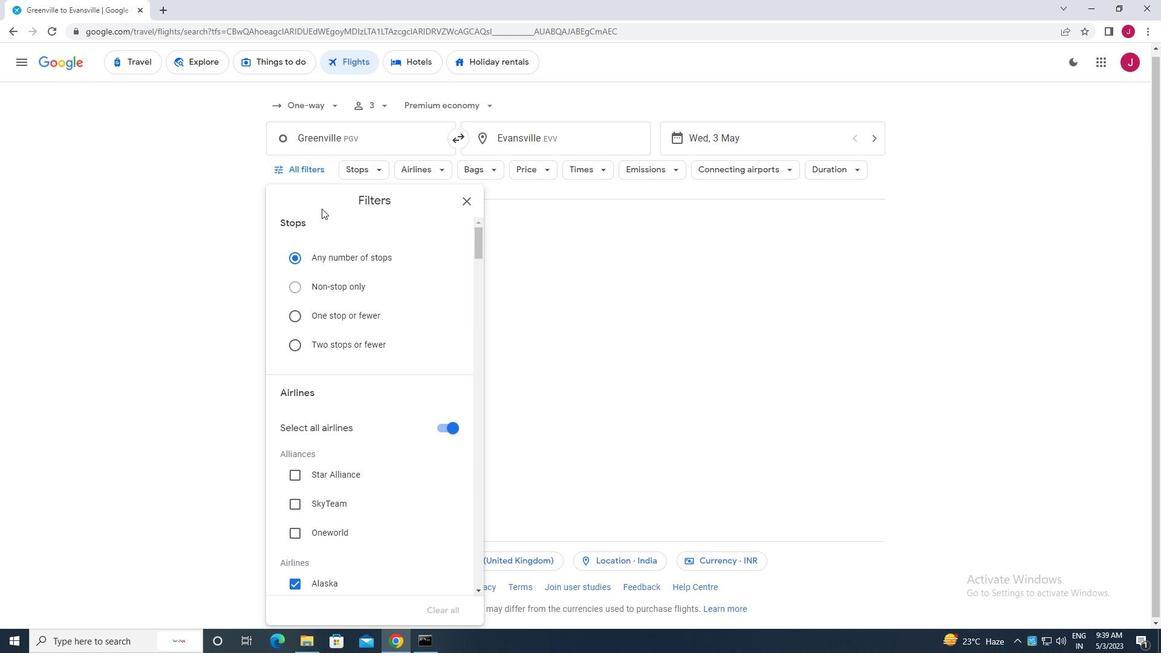 
Action: Mouse moved to (383, 238)
Screenshot: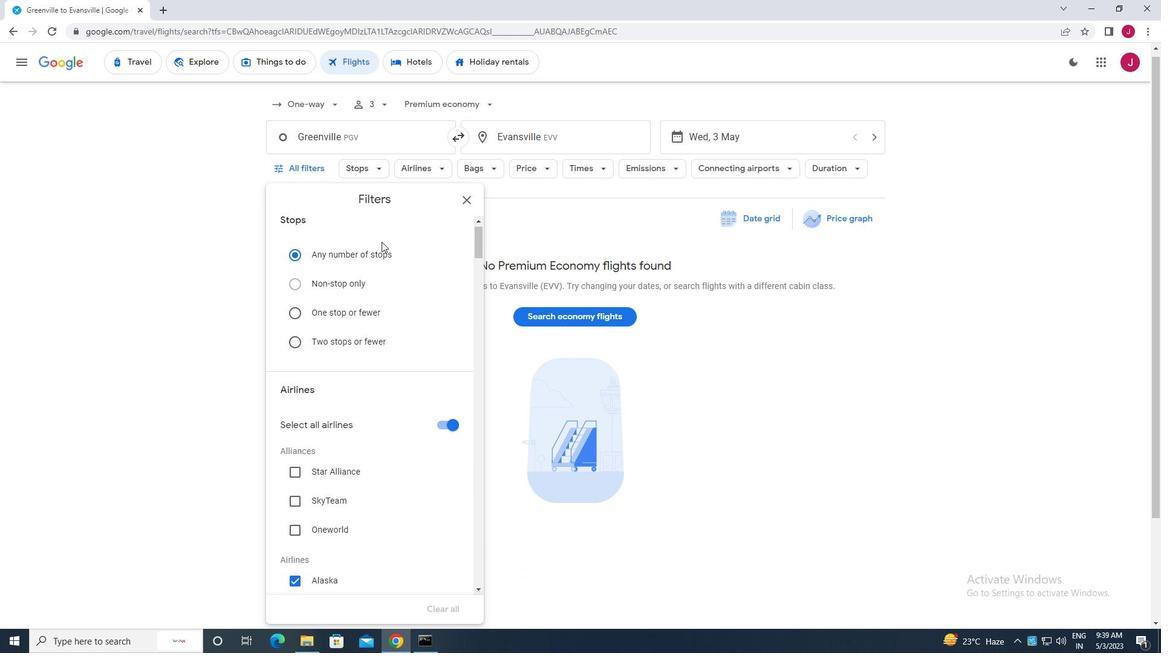 
Action: Mouse scrolled (383, 237) with delta (0, 0)
Screenshot: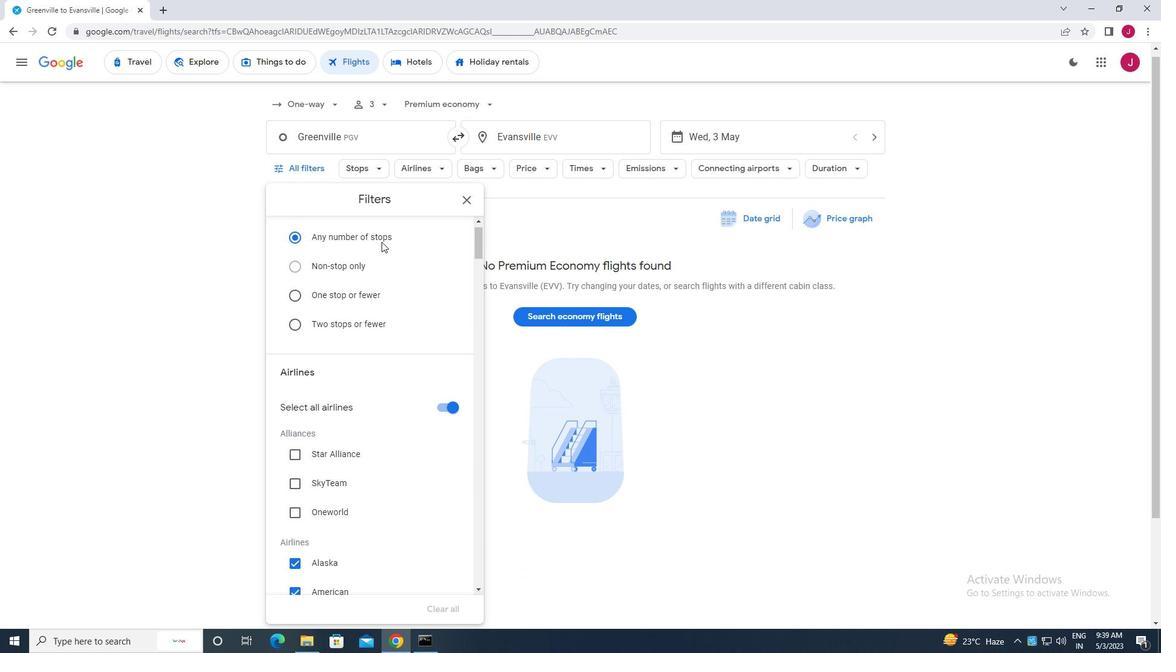 
Action: Mouse moved to (383, 238)
Screenshot: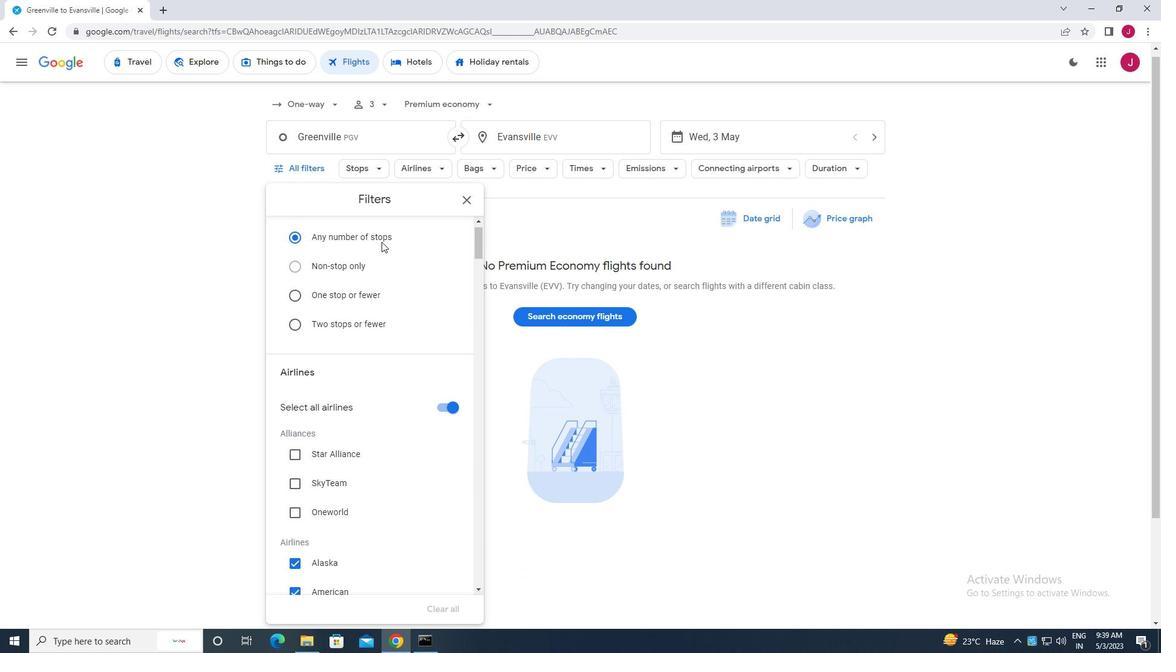 
Action: Mouse scrolled (383, 238) with delta (0, 0)
Screenshot: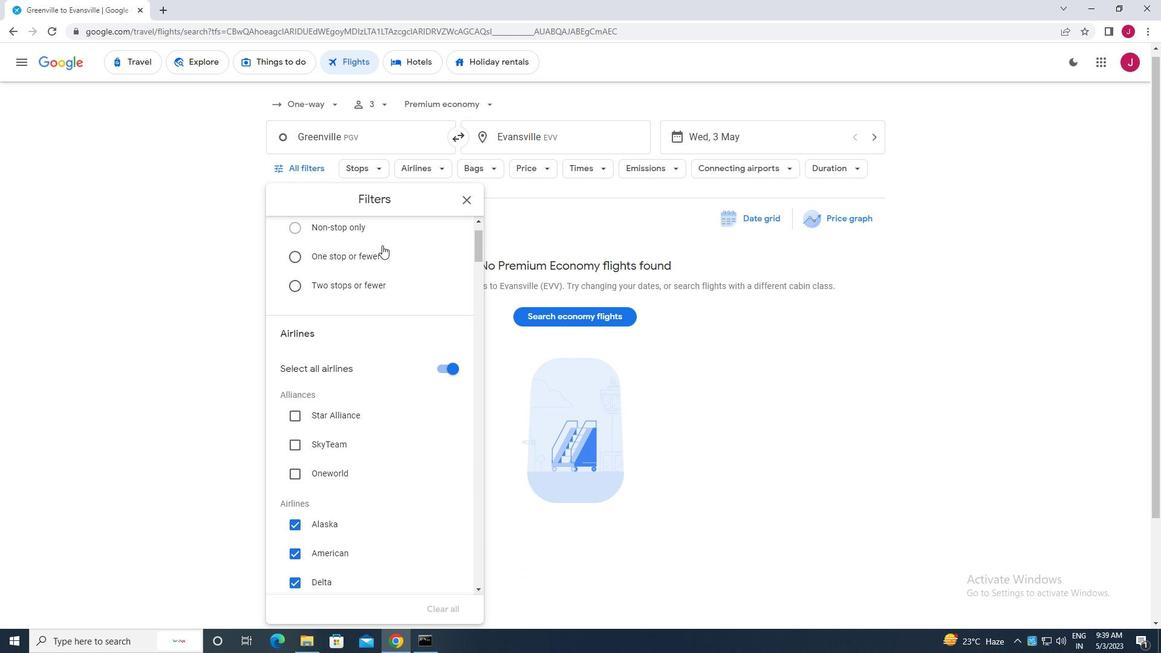 
Action: Mouse moved to (383, 242)
Screenshot: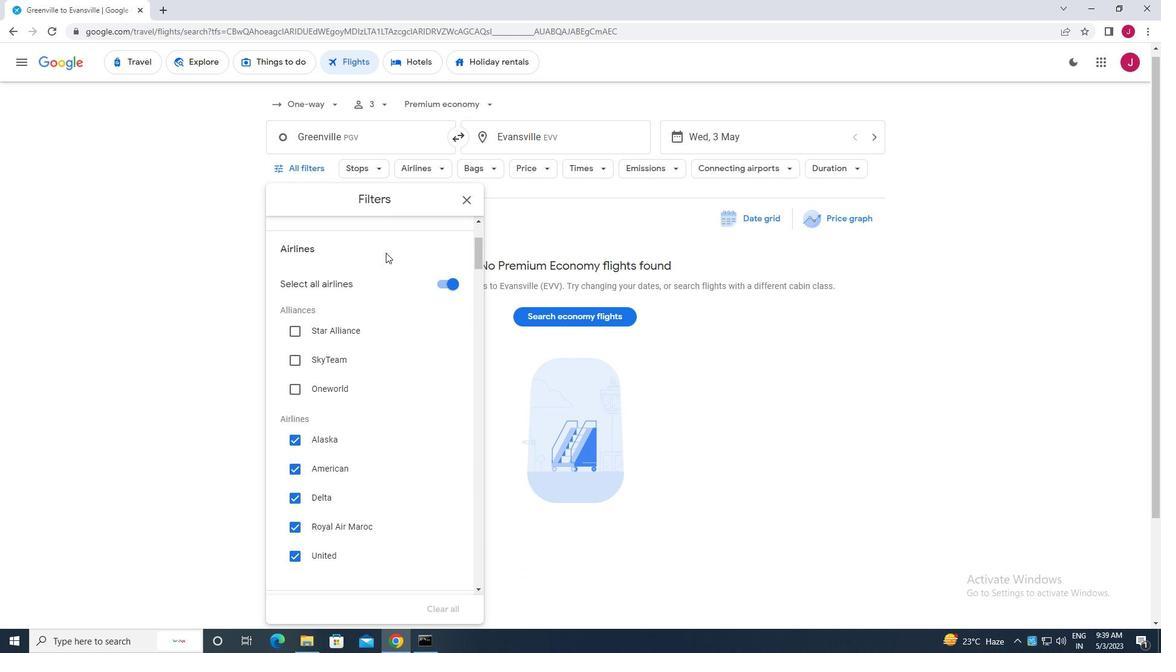 
Action: Mouse scrolled (383, 242) with delta (0, 0)
Screenshot: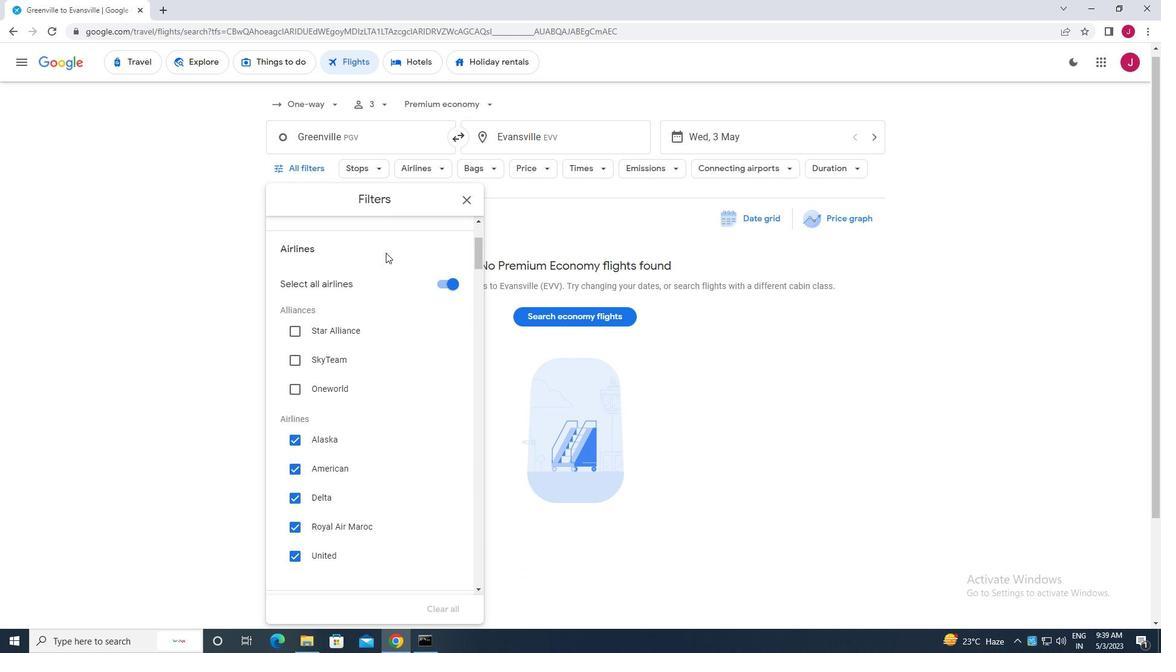 
Action: Mouse moved to (434, 240)
Screenshot: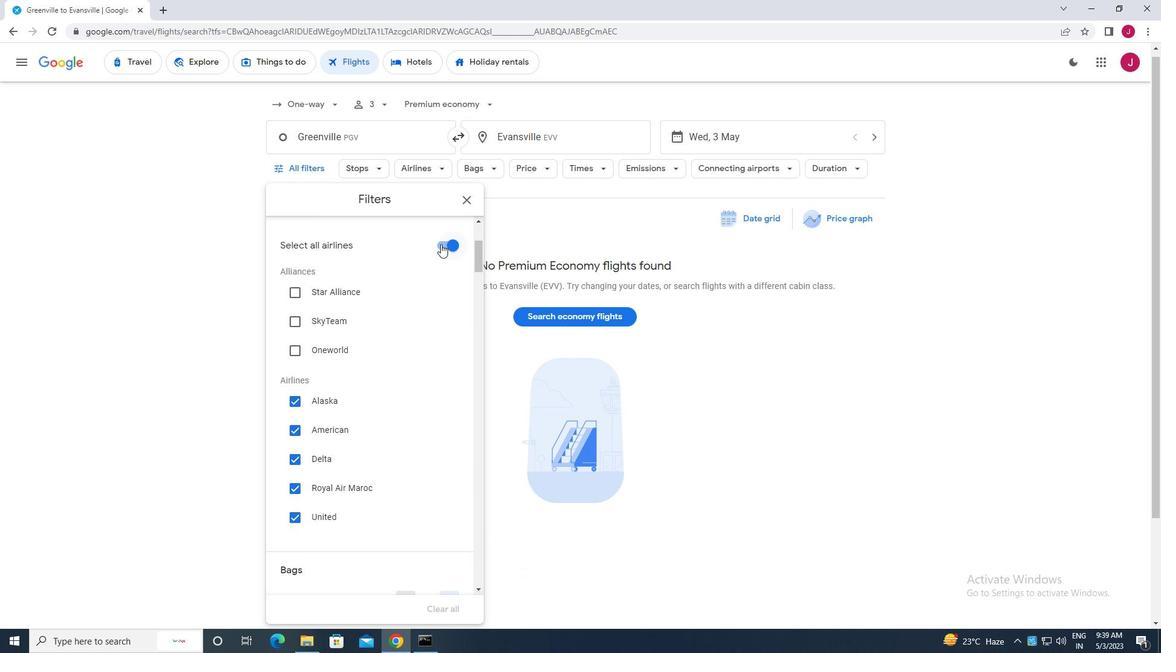 
Action: Mouse pressed left at (434, 240)
Screenshot: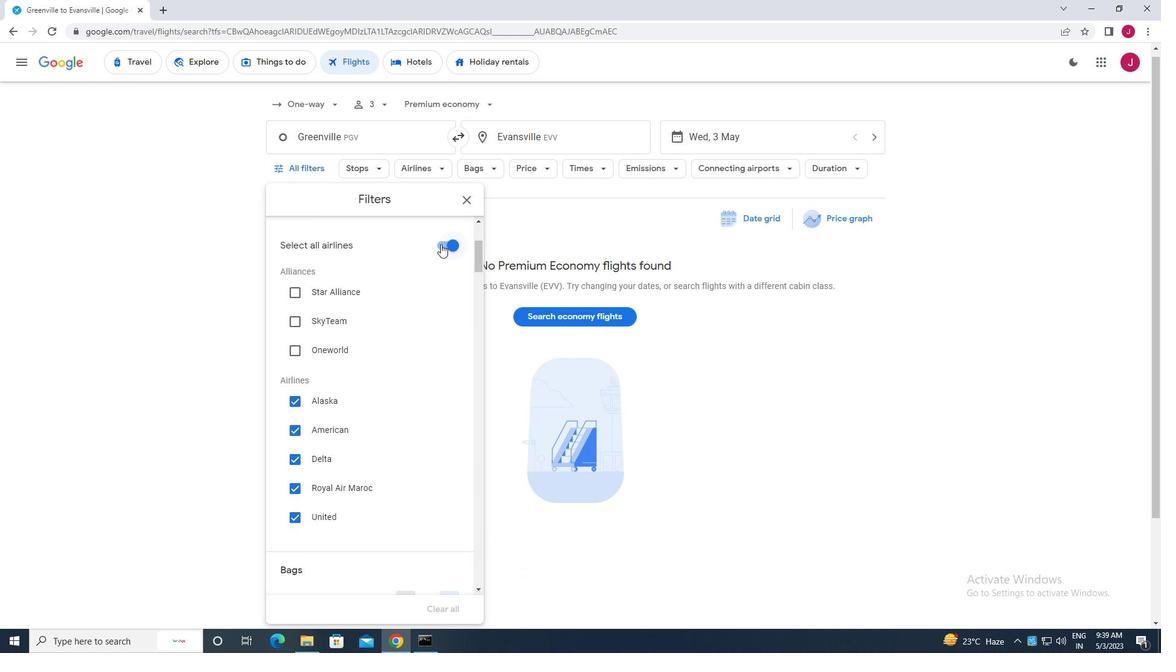 
Action: Mouse moved to (417, 273)
Screenshot: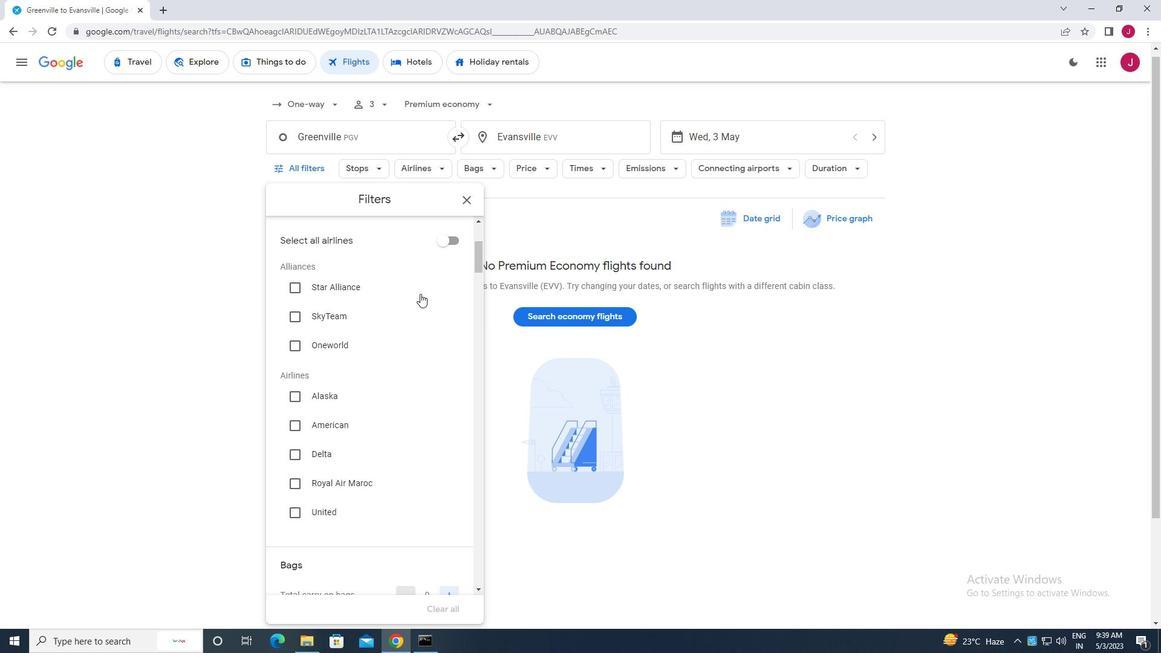 
Action: Mouse scrolled (417, 272) with delta (0, 0)
Screenshot: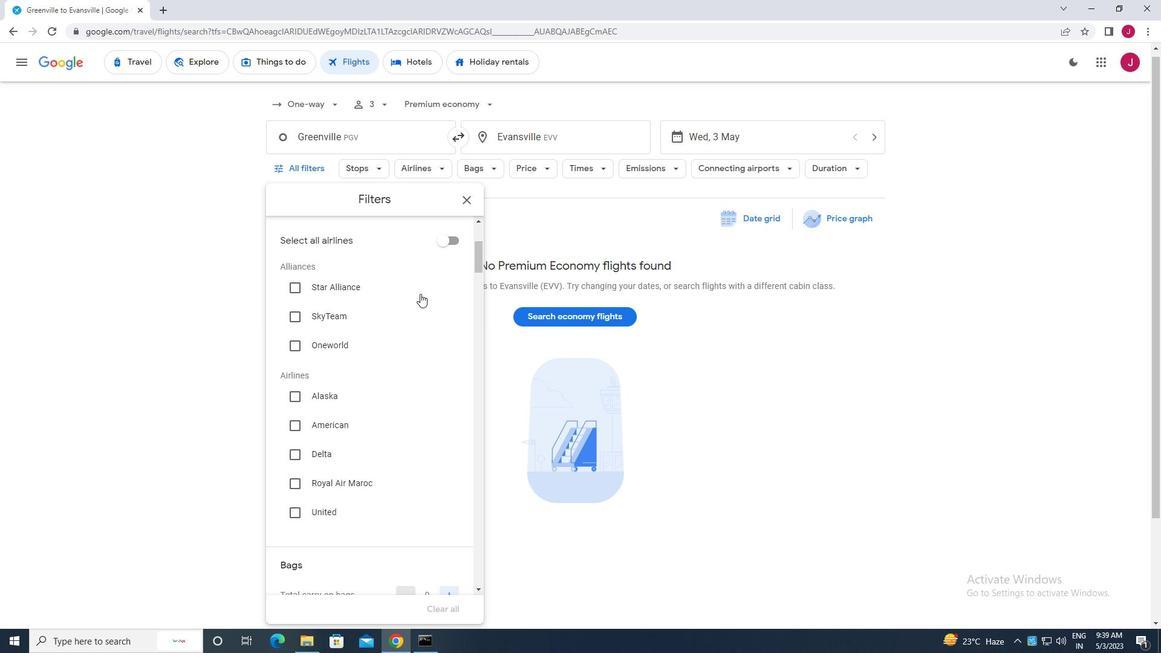 
Action: Mouse moved to (417, 275)
Screenshot: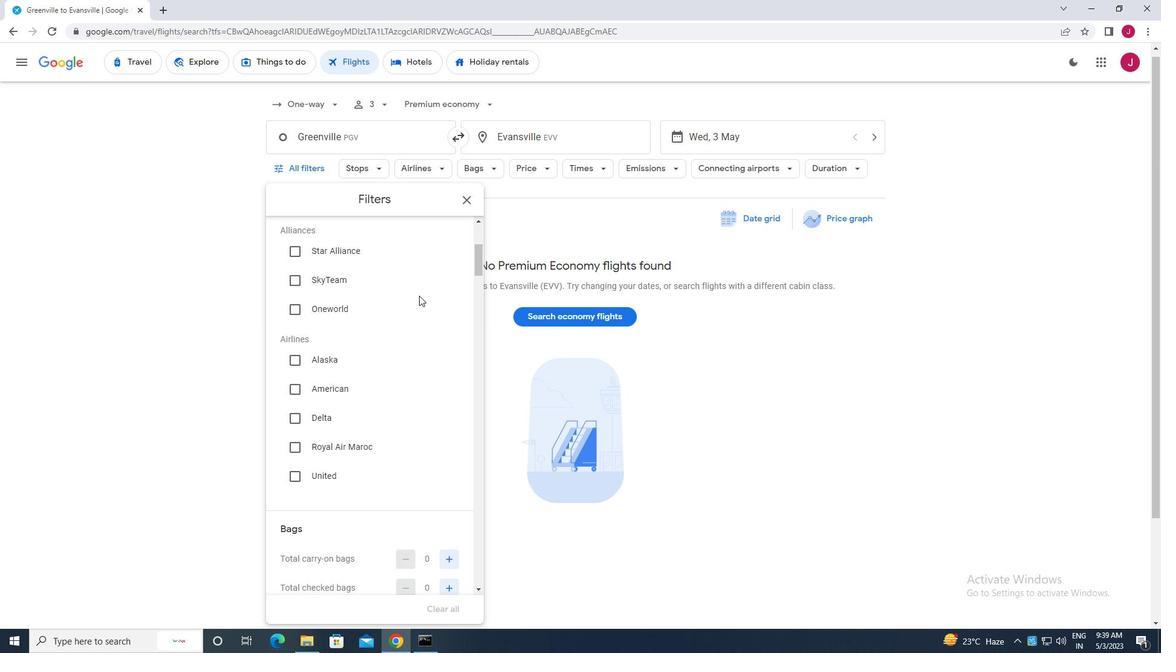 
Action: Mouse scrolled (417, 274) with delta (0, 0)
Screenshot: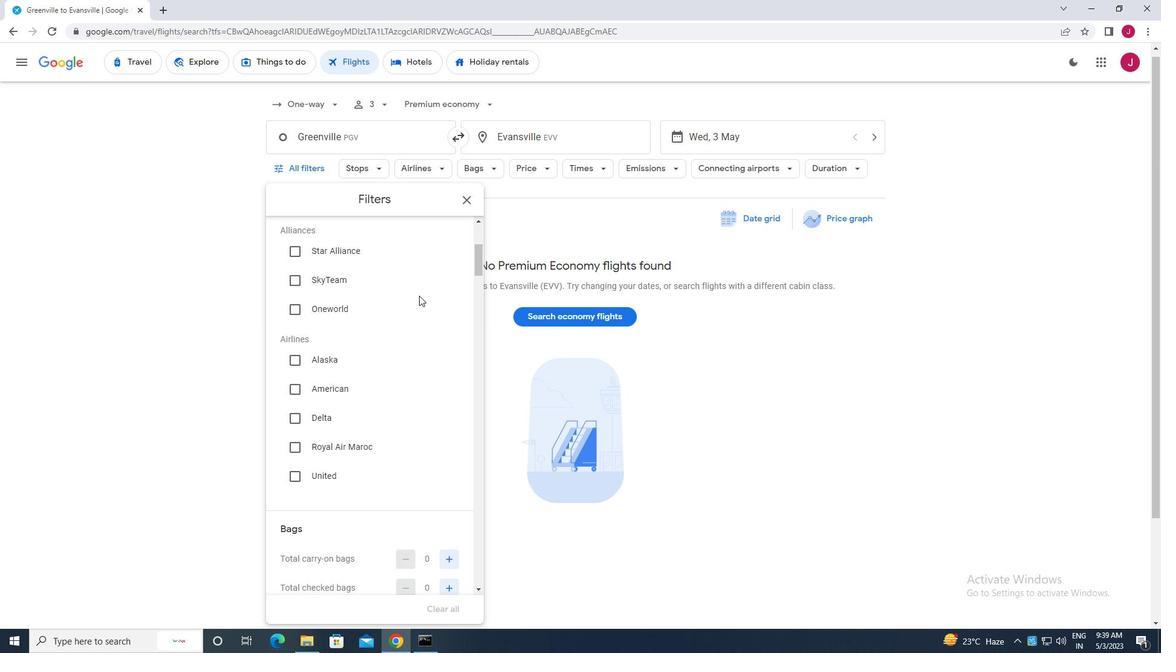 
Action: Mouse moved to (416, 275)
Screenshot: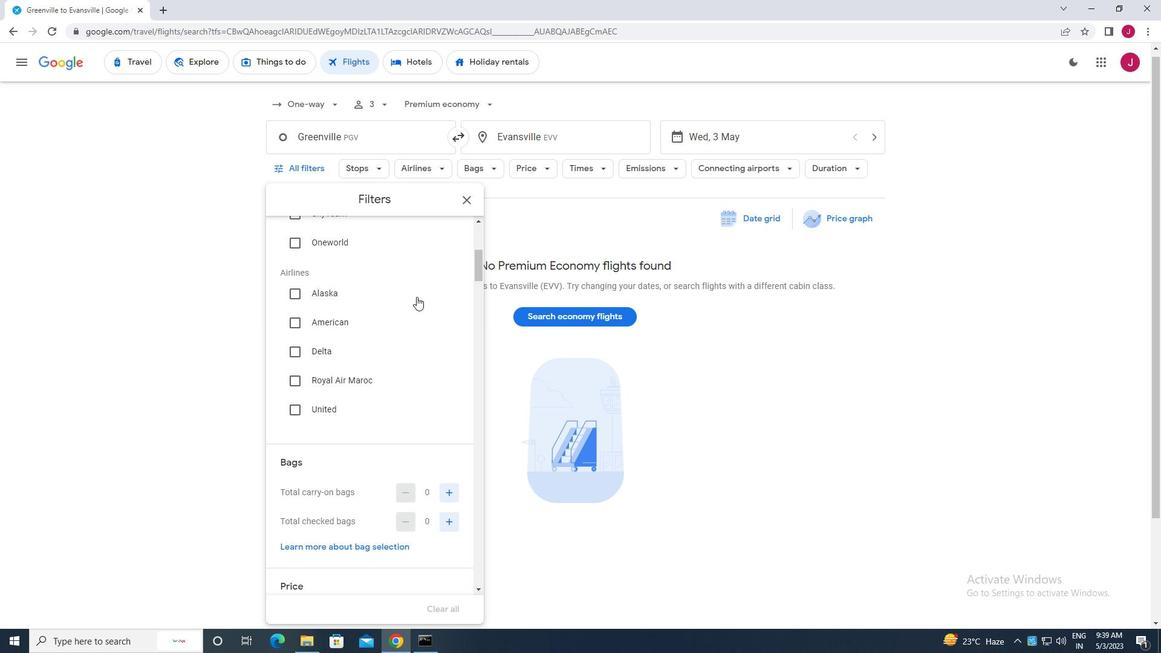 
Action: Mouse scrolled (416, 275) with delta (0, 0)
Screenshot: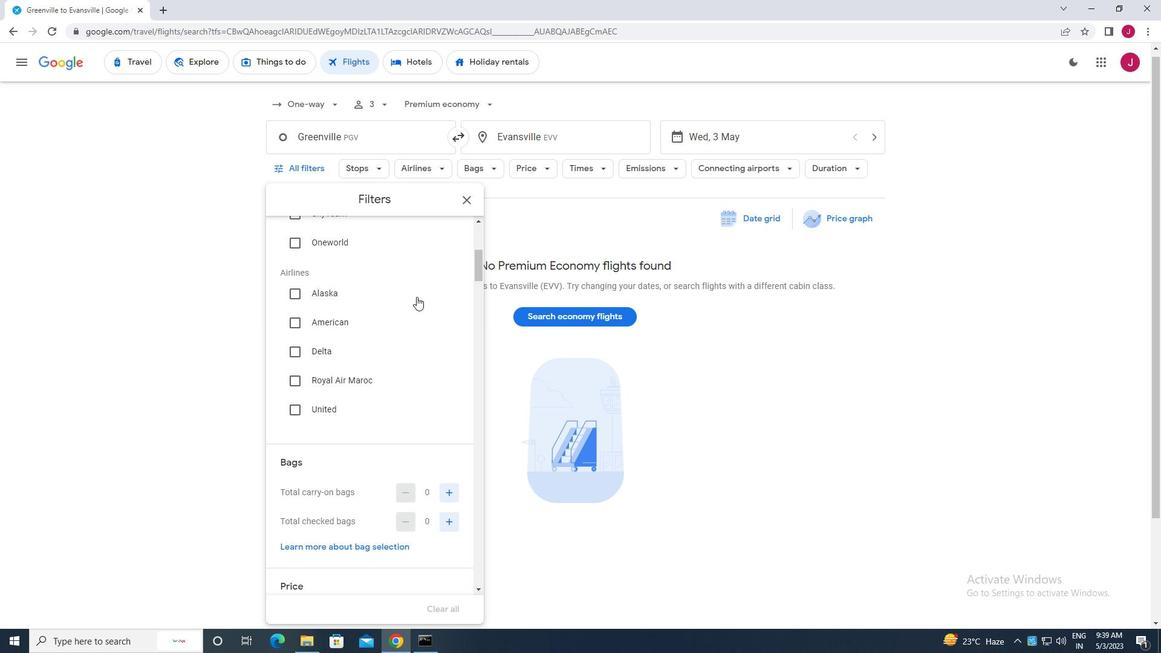 
Action: Mouse moved to (308, 265)
Screenshot: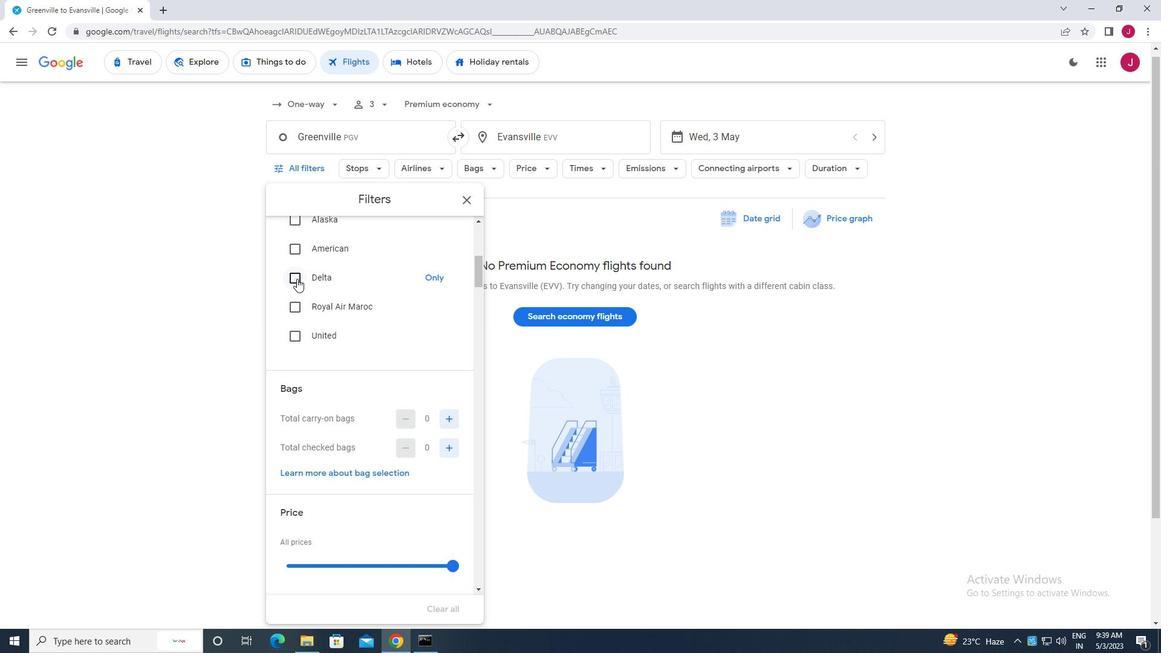 
Action: Mouse pressed left at (308, 265)
Screenshot: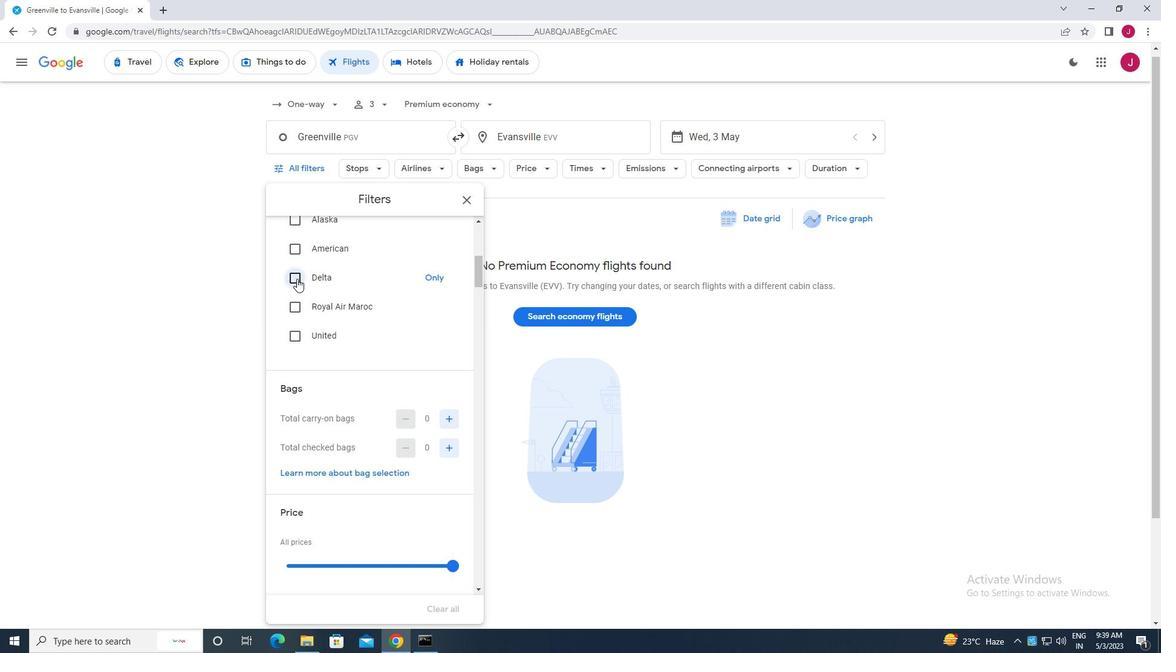 
Action: Mouse moved to (358, 266)
Screenshot: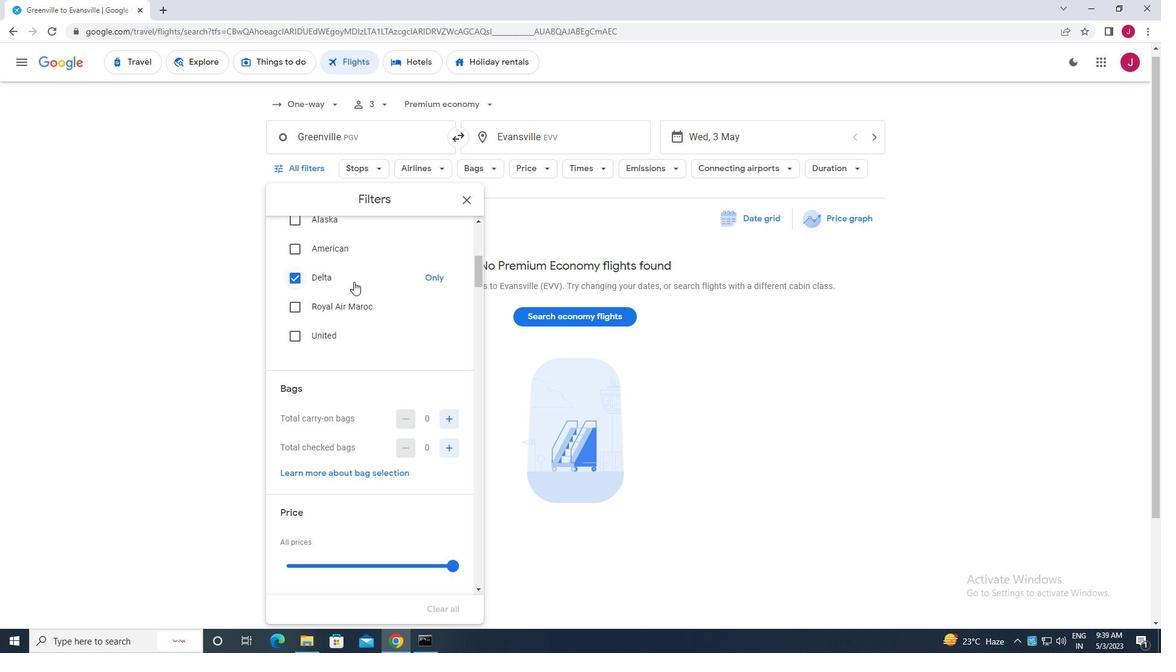 
Action: Mouse scrolled (358, 266) with delta (0, 0)
Screenshot: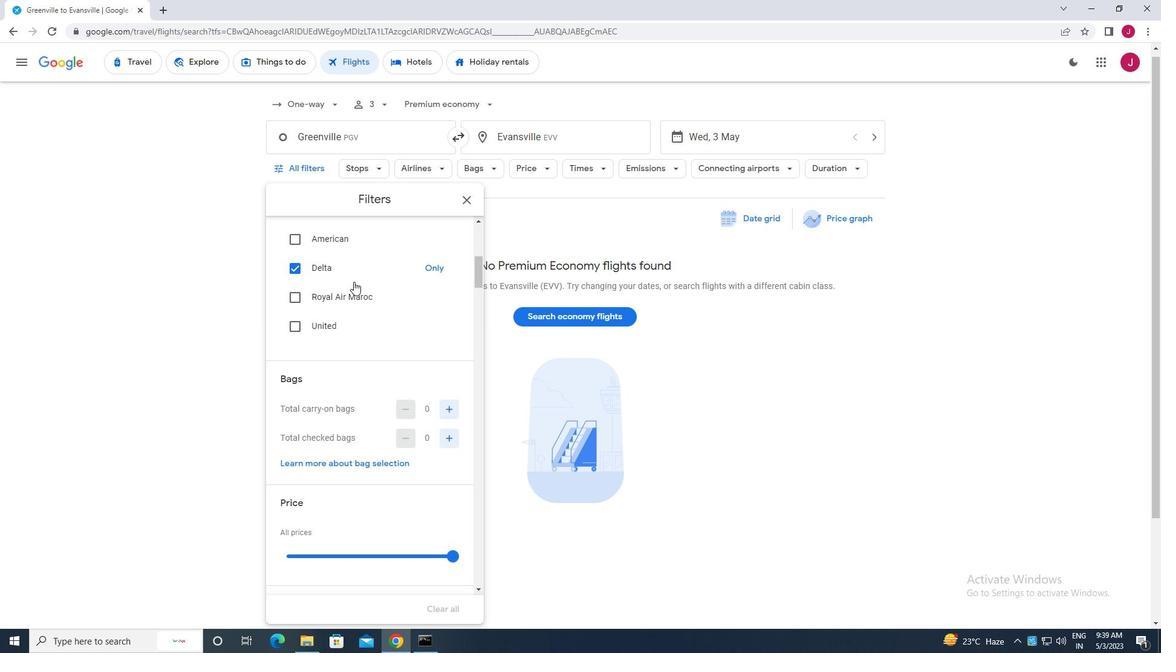 
Action: Mouse scrolled (358, 266) with delta (0, 0)
Screenshot: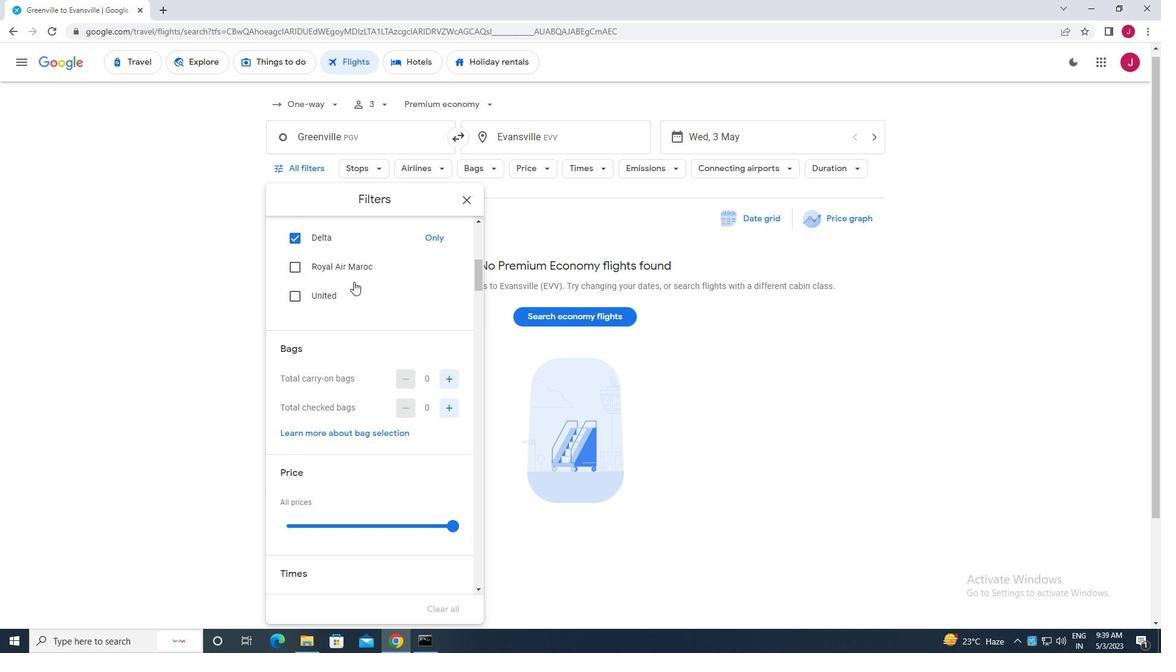 
Action: Mouse scrolled (358, 266) with delta (0, 0)
Screenshot: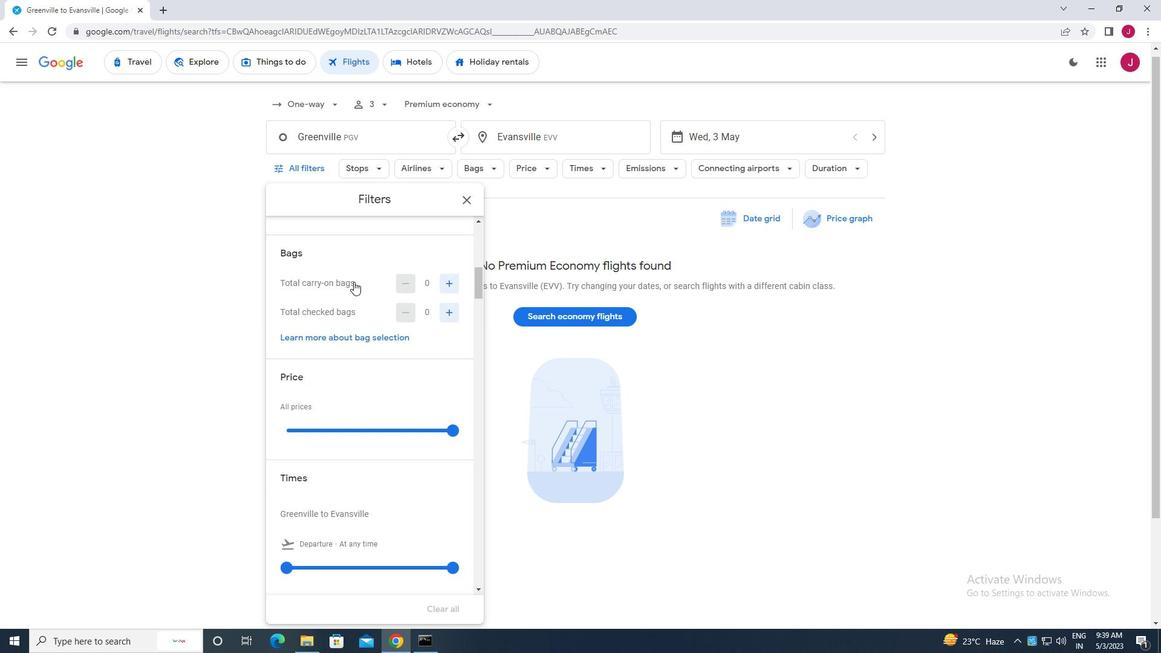 
Action: Mouse moved to (442, 255)
Screenshot: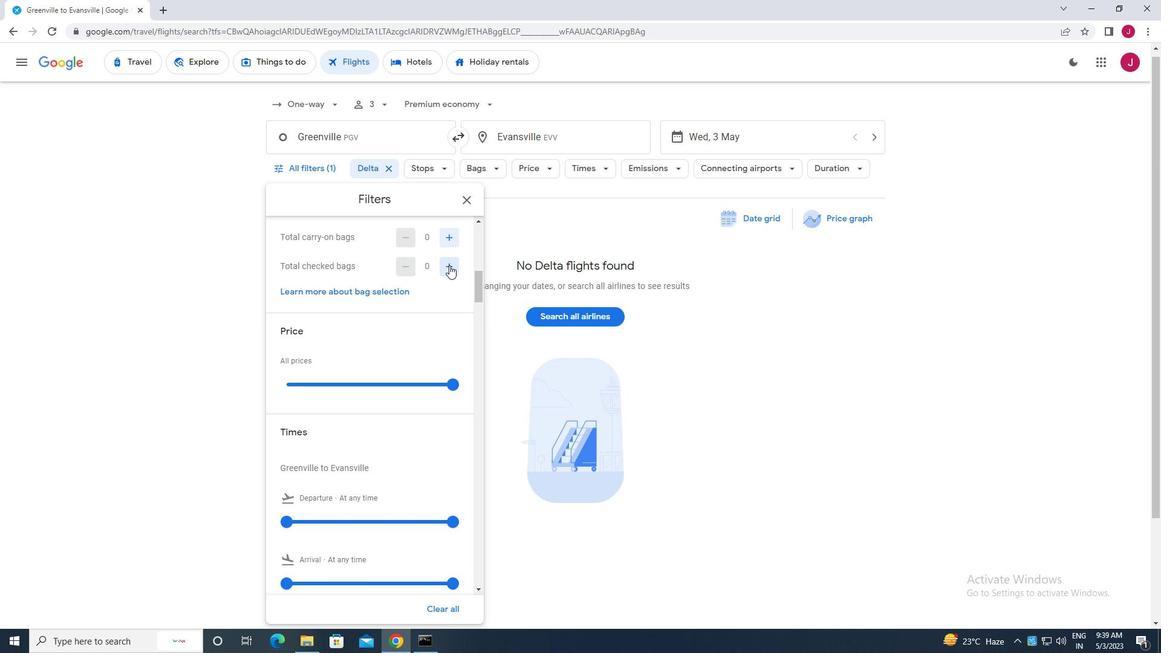 
Action: Mouse pressed left at (442, 255)
Screenshot: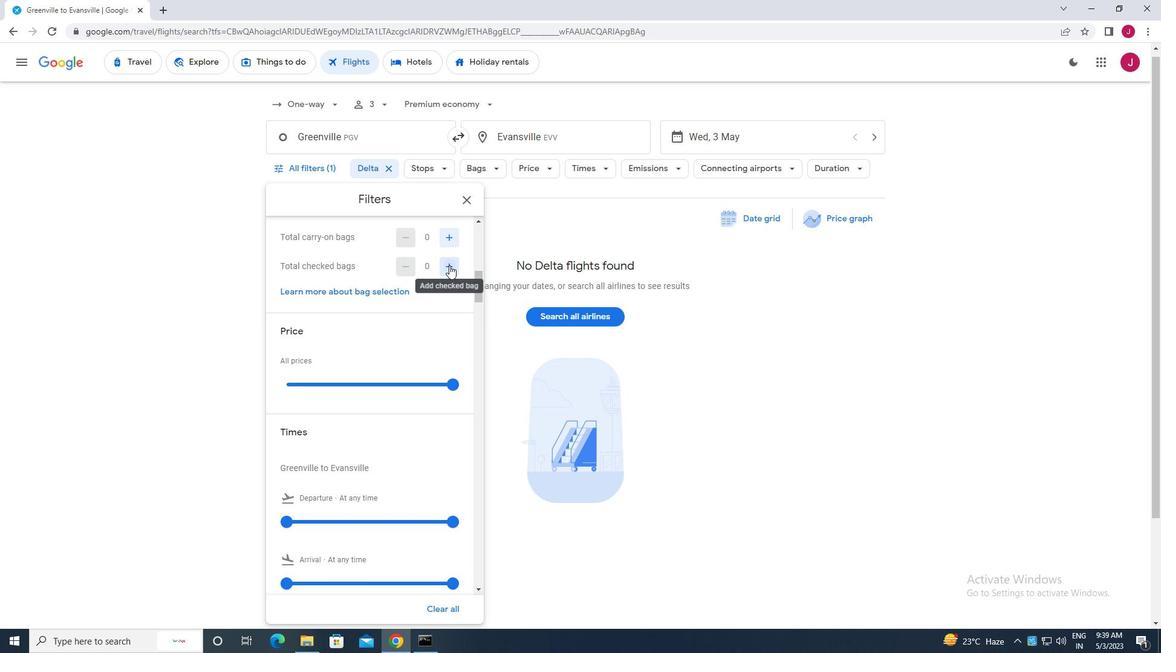 
Action: Mouse pressed left at (442, 255)
Screenshot: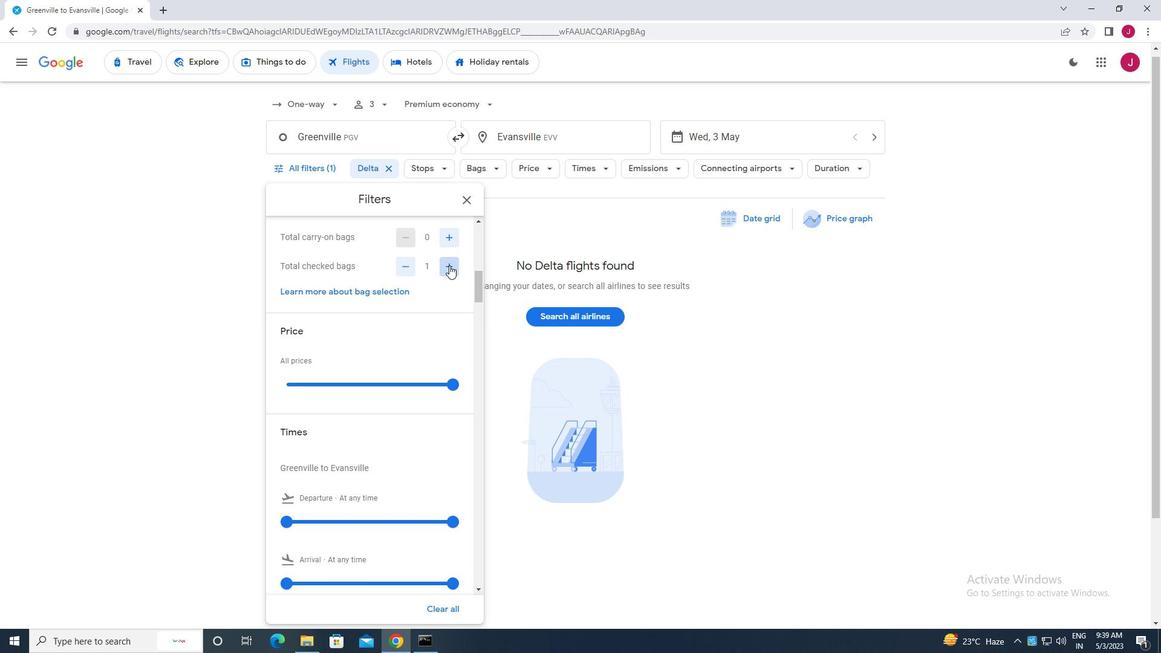 
Action: Mouse pressed left at (442, 255)
Screenshot: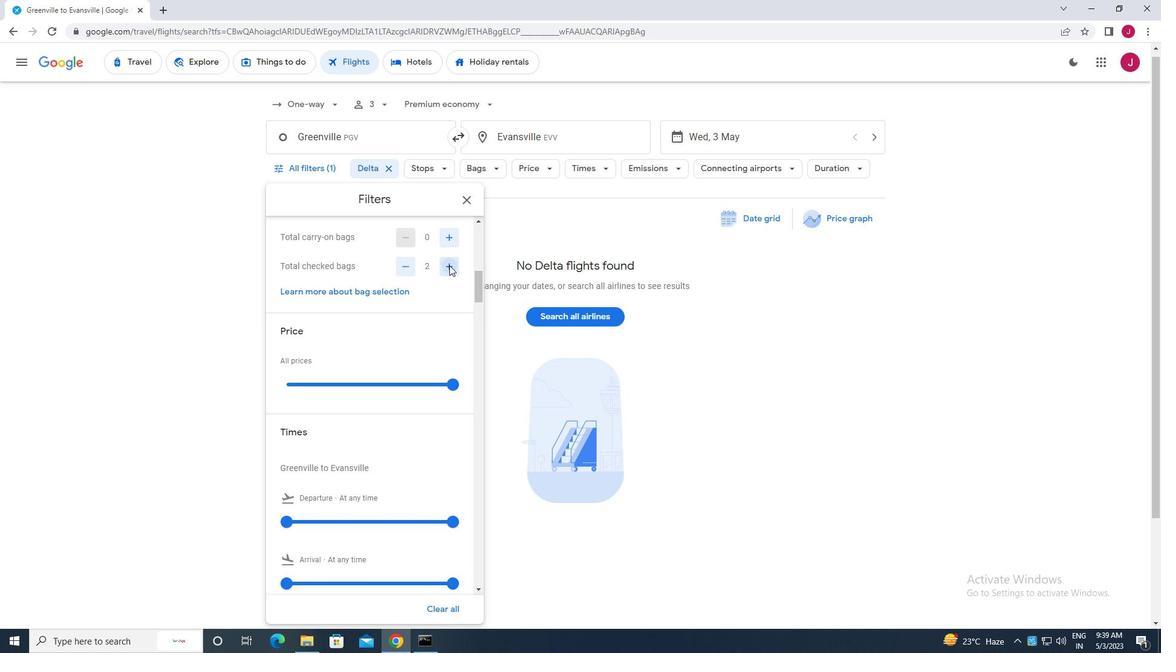 
Action: Mouse pressed left at (442, 255)
Screenshot: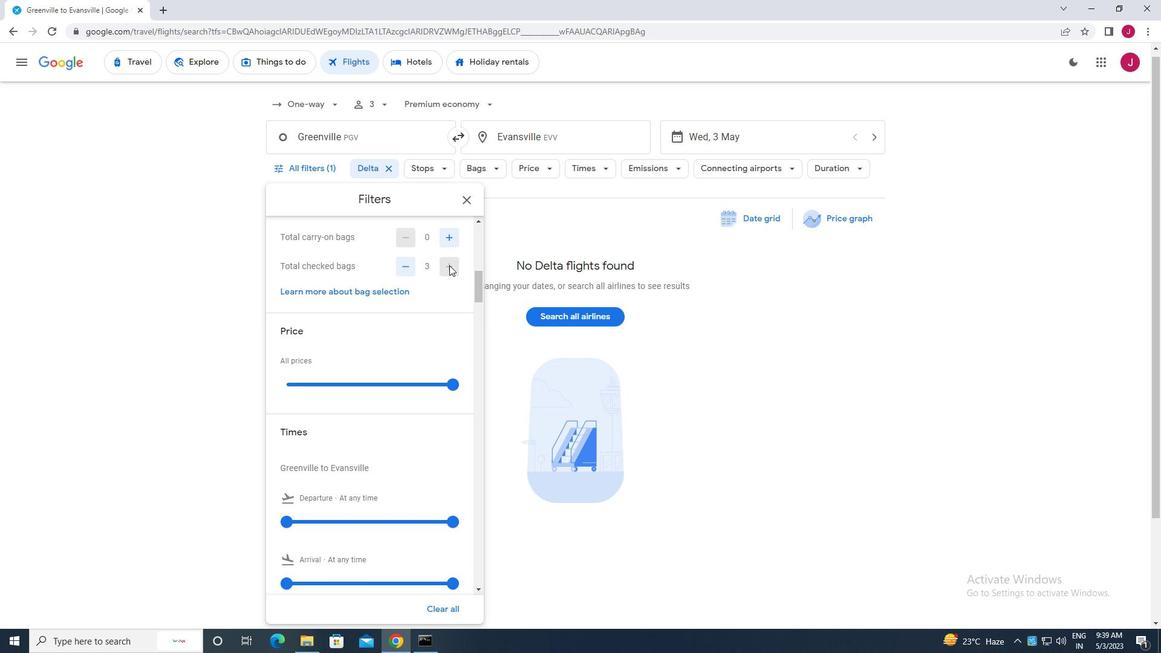
Action: Mouse pressed left at (442, 255)
Screenshot: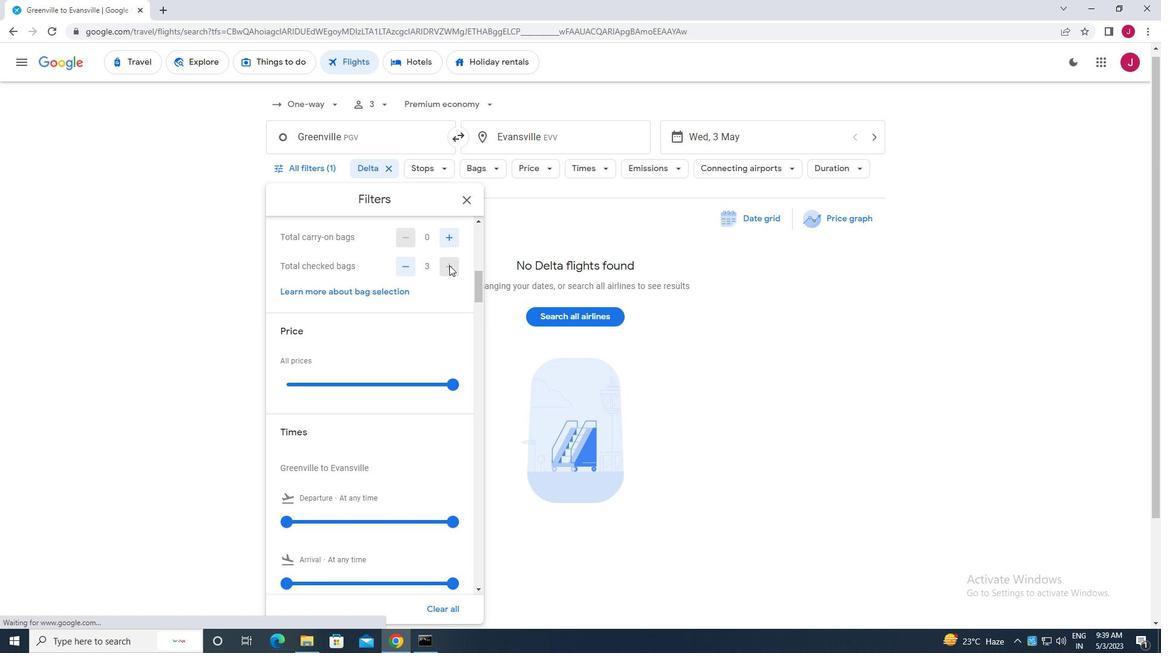 
Action: Mouse pressed left at (442, 255)
Screenshot: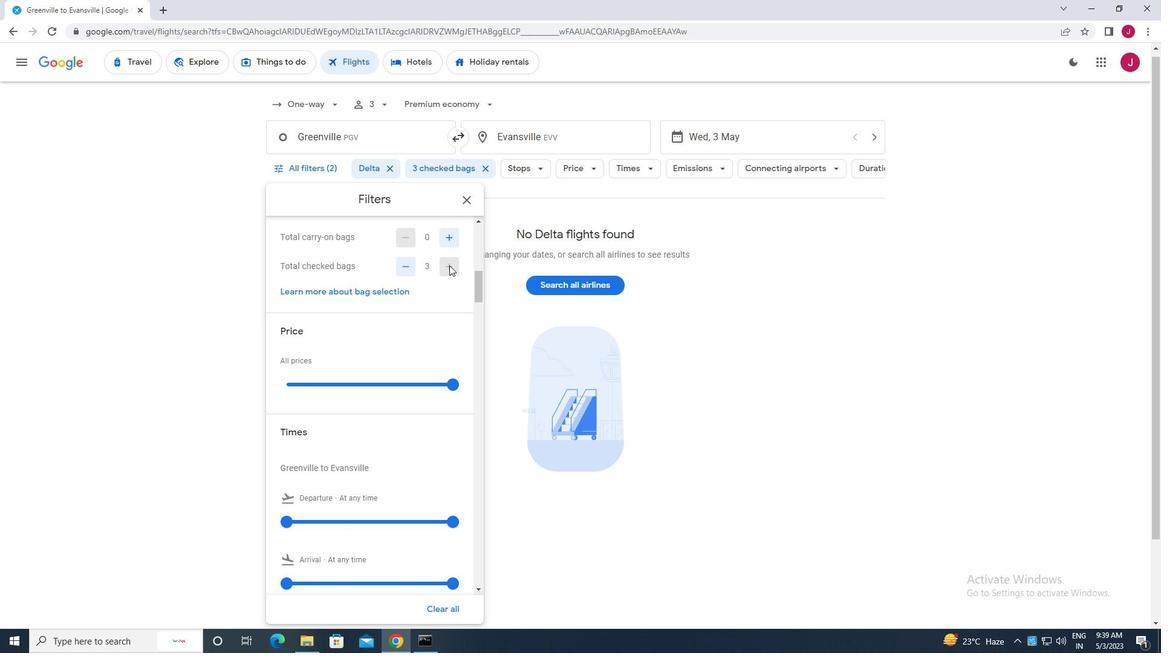 
Action: Mouse moved to (441, 255)
Screenshot: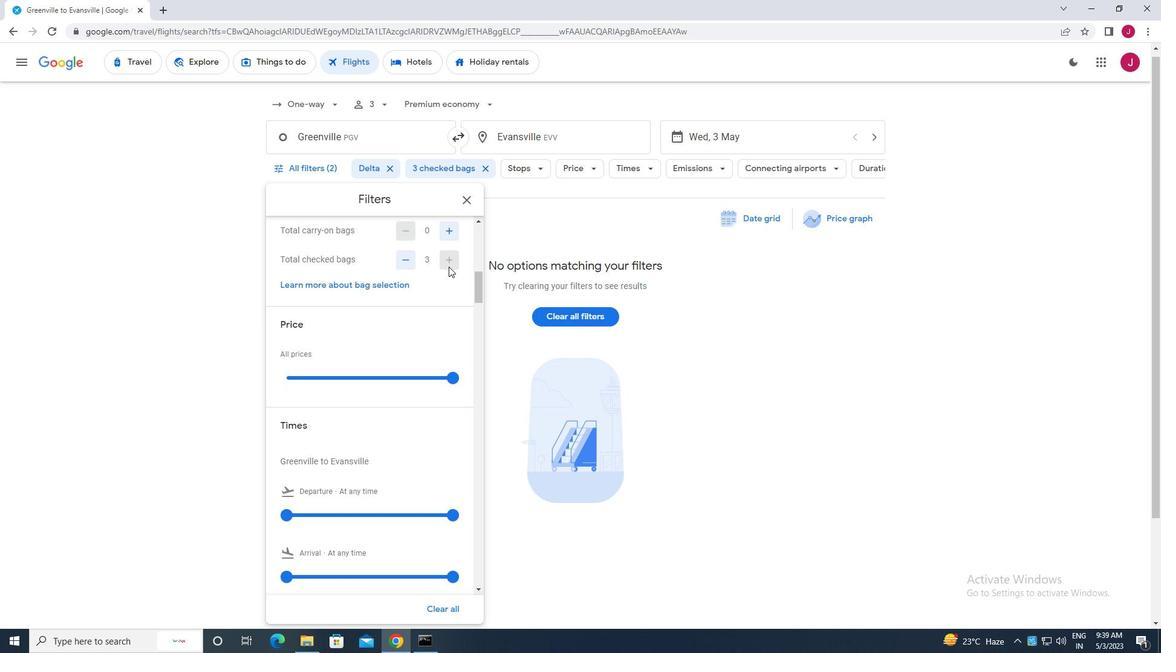 
Action: Mouse scrolled (441, 255) with delta (0, 0)
Screenshot: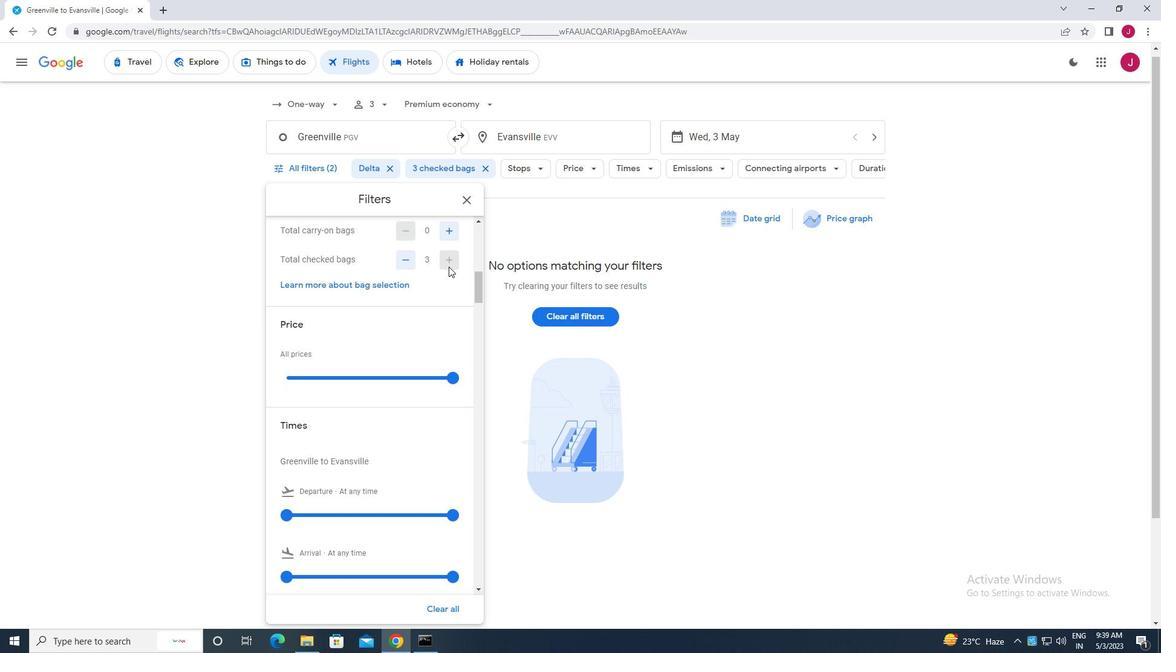 
Action: Mouse scrolled (441, 255) with delta (0, 0)
Screenshot: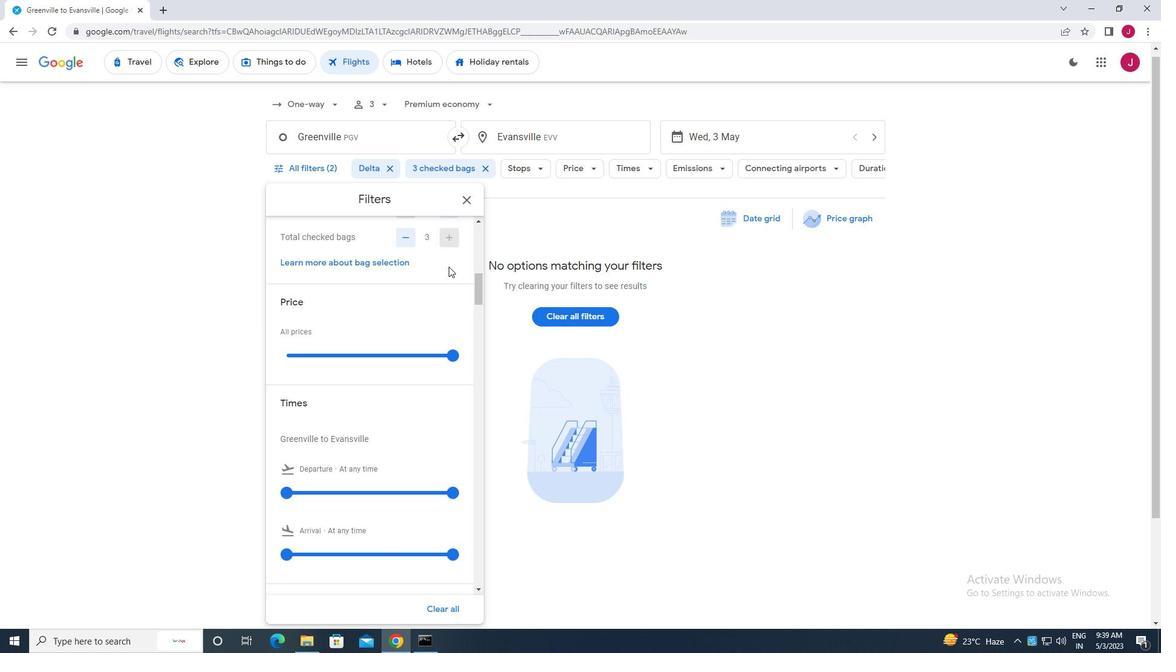 
Action: Mouse moved to (444, 254)
Screenshot: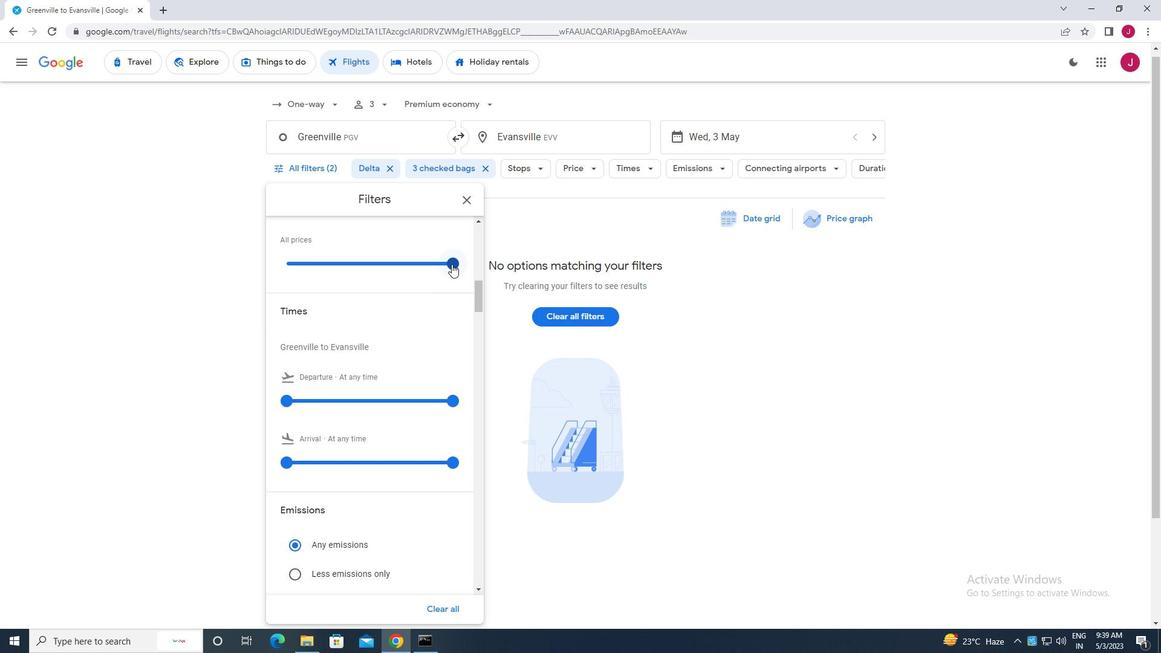 
Action: Mouse pressed left at (444, 254)
Screenshot: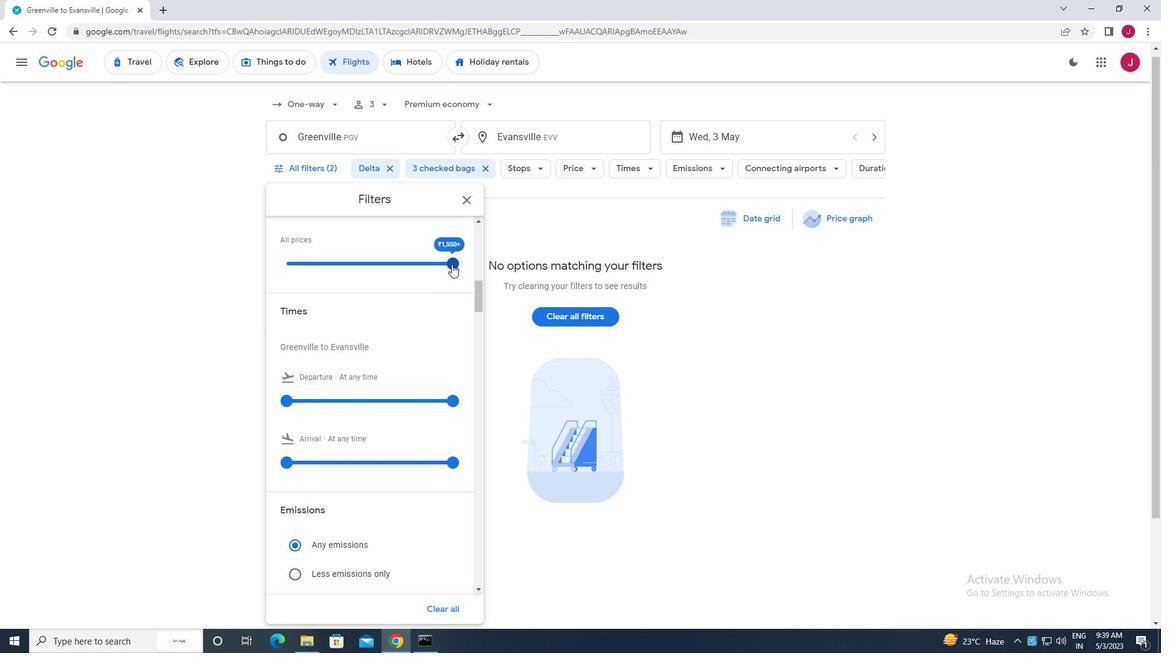 
Action: Mouse scrolled (444, 254) with delta (0, 0)
Screenshot: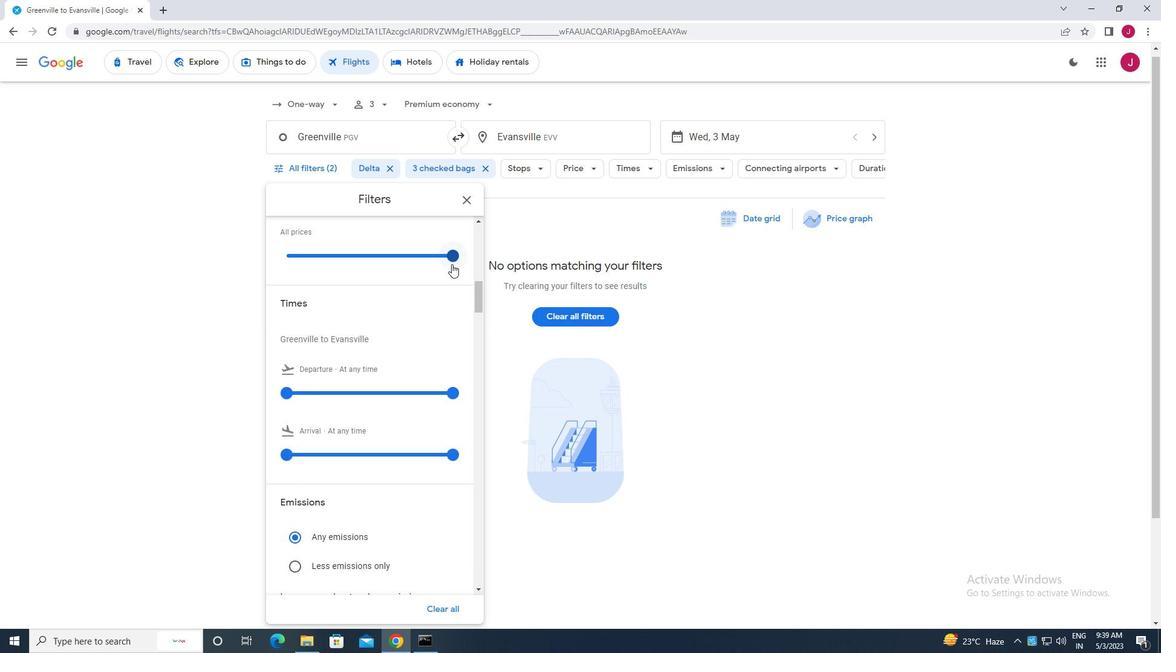 
Action: Mouse scrolled (444, 254) with delta (0, 0)
Screenshot: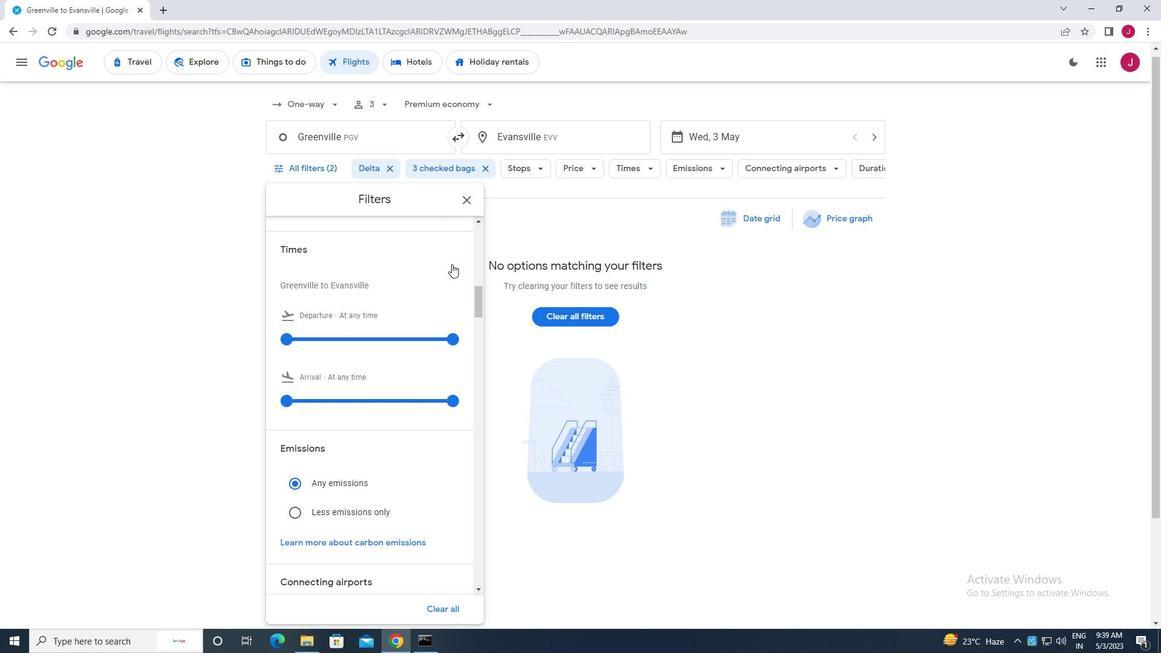 
Action: Mouse moved to (298, 265)
Screenshot: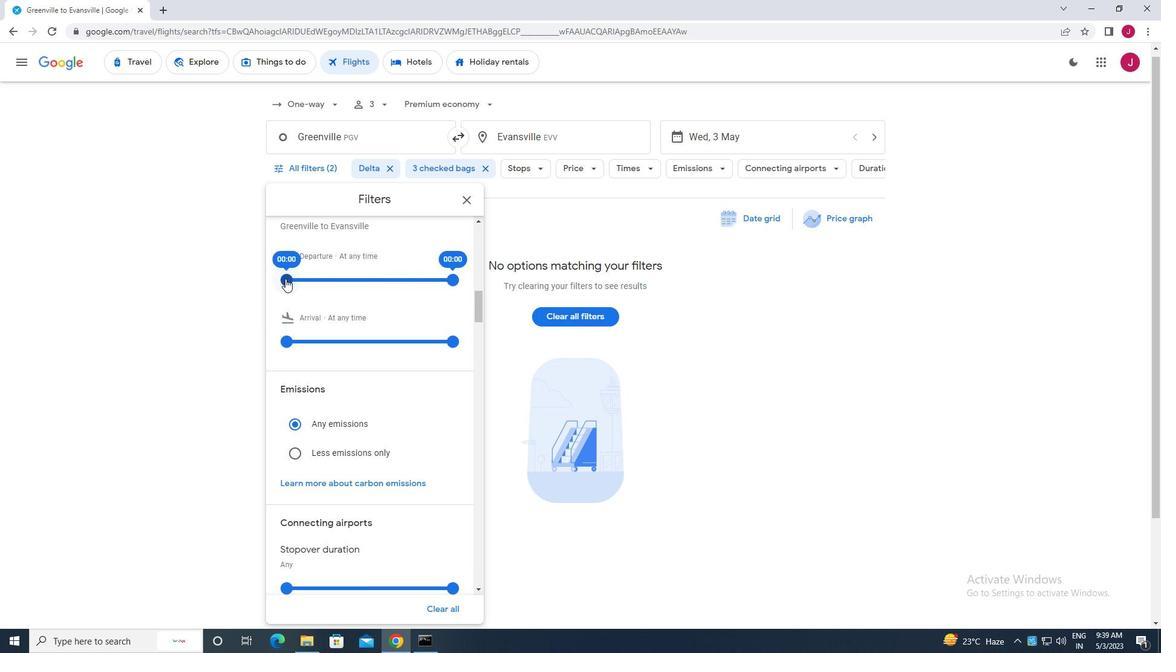 
Action: Mouse pressed left at (298, 265)
Screenshot: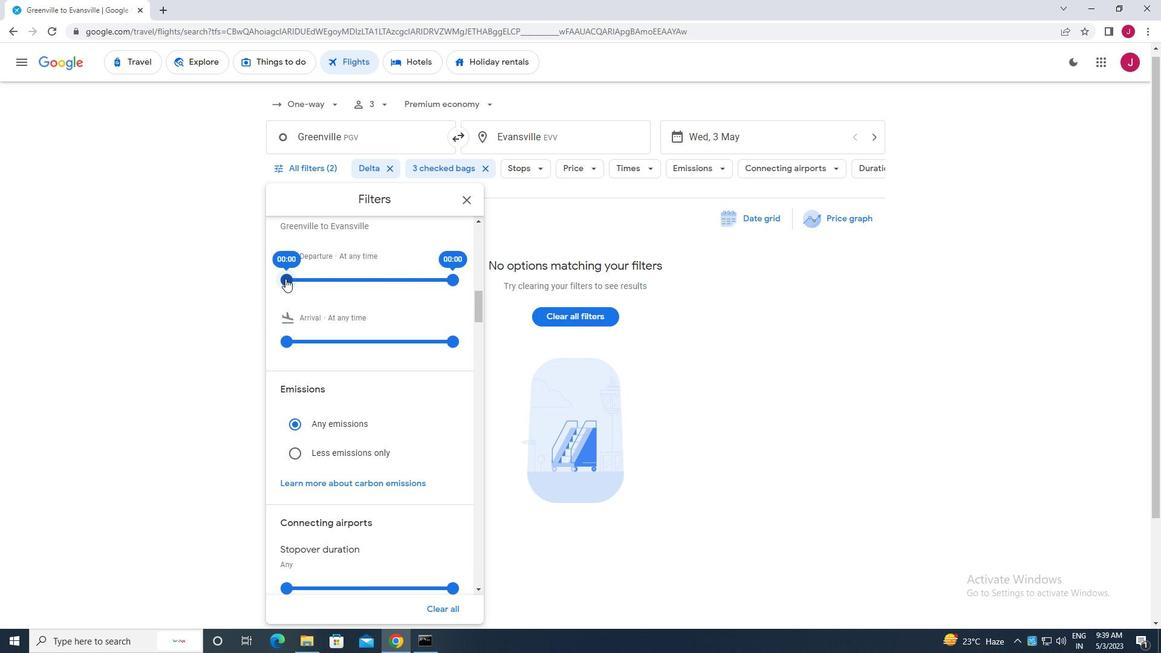 
Action: Mouse moved to (444, 265)
Screenshot: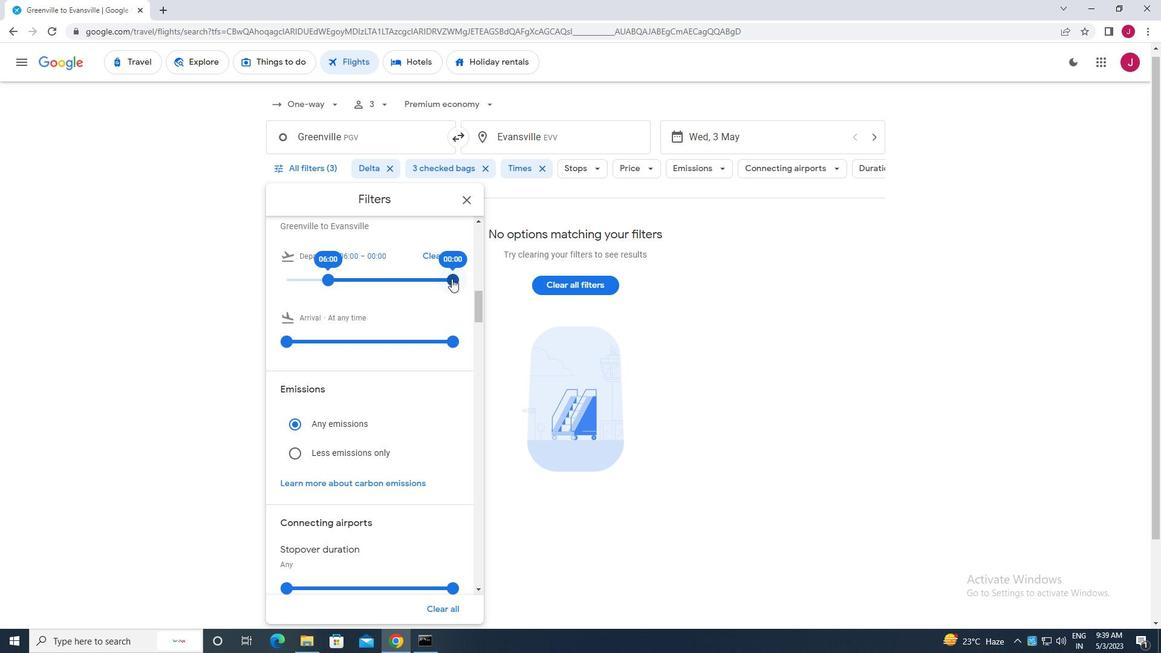 
Action: Mouse pressed left at (444, 265)
Screenshot: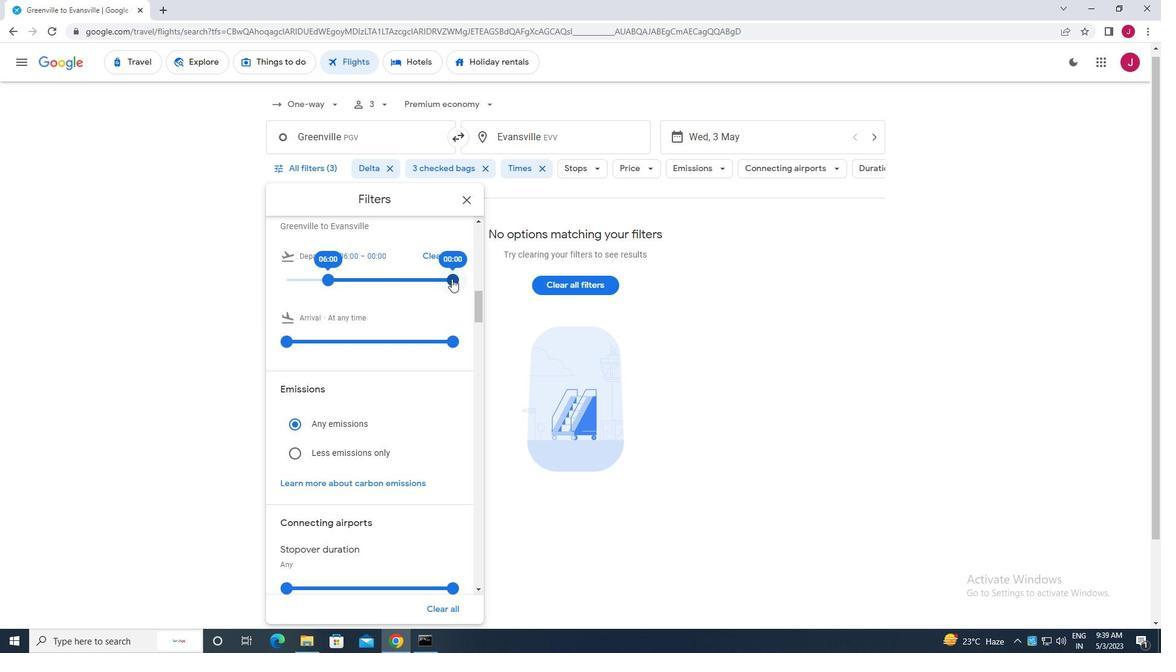 
Action: Mouse moved to (456, 208)
Screenshot: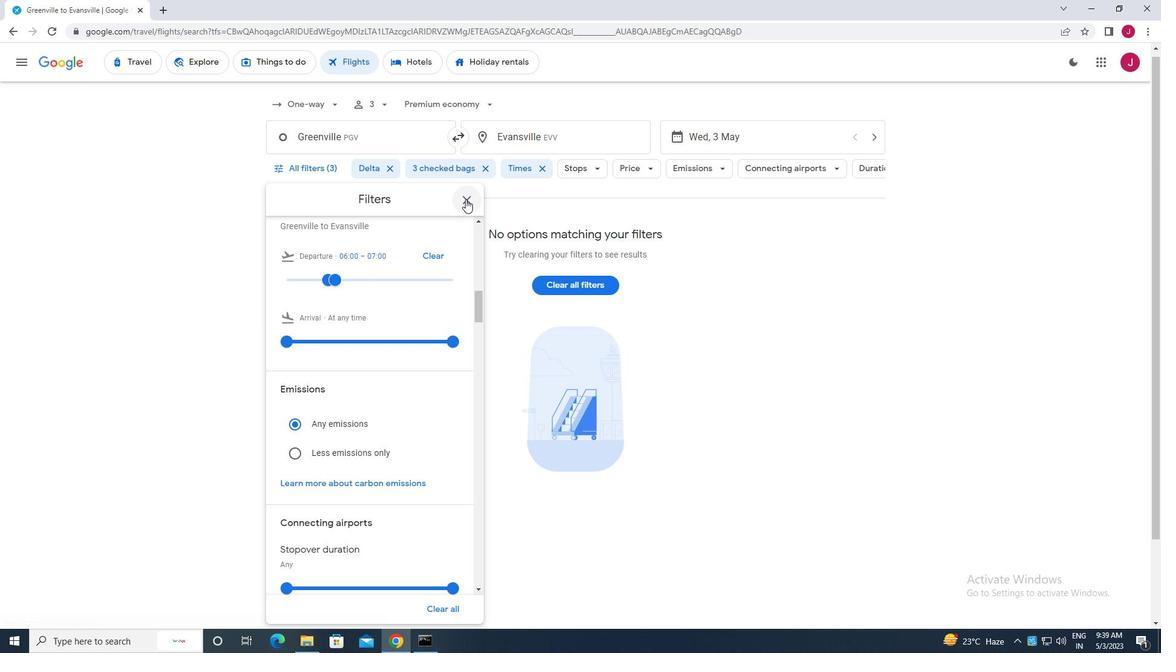 
Action: Mouse pressed left at (456, 208)
Screenshot: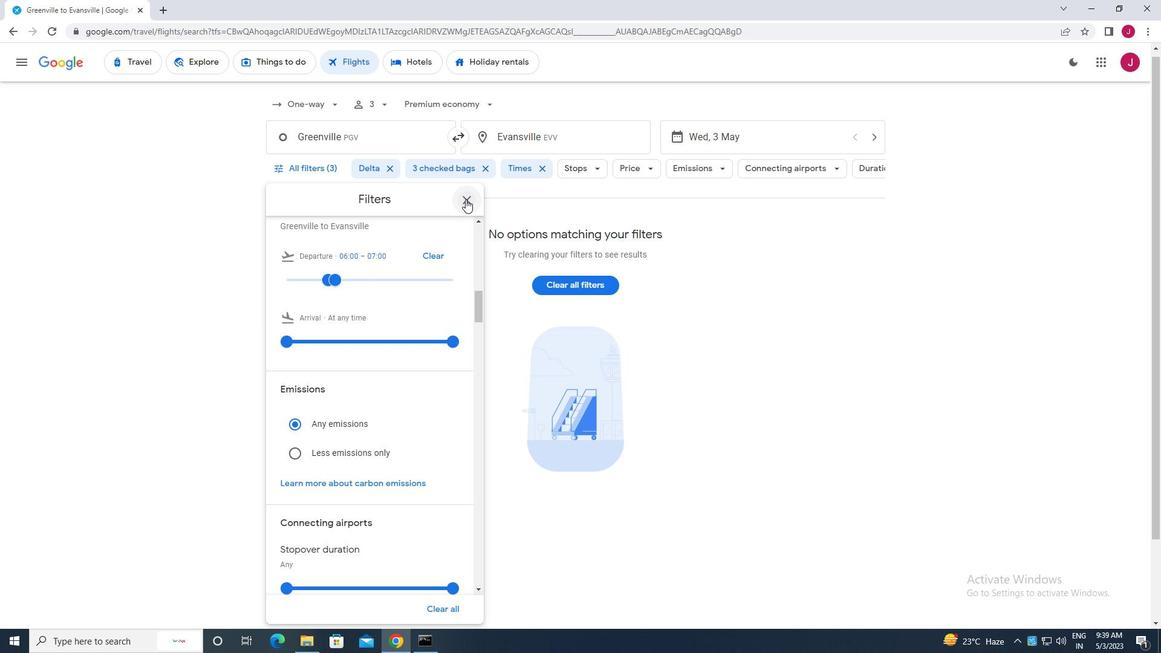 
Action: Mouse moved to (457, 206)
Screenshot: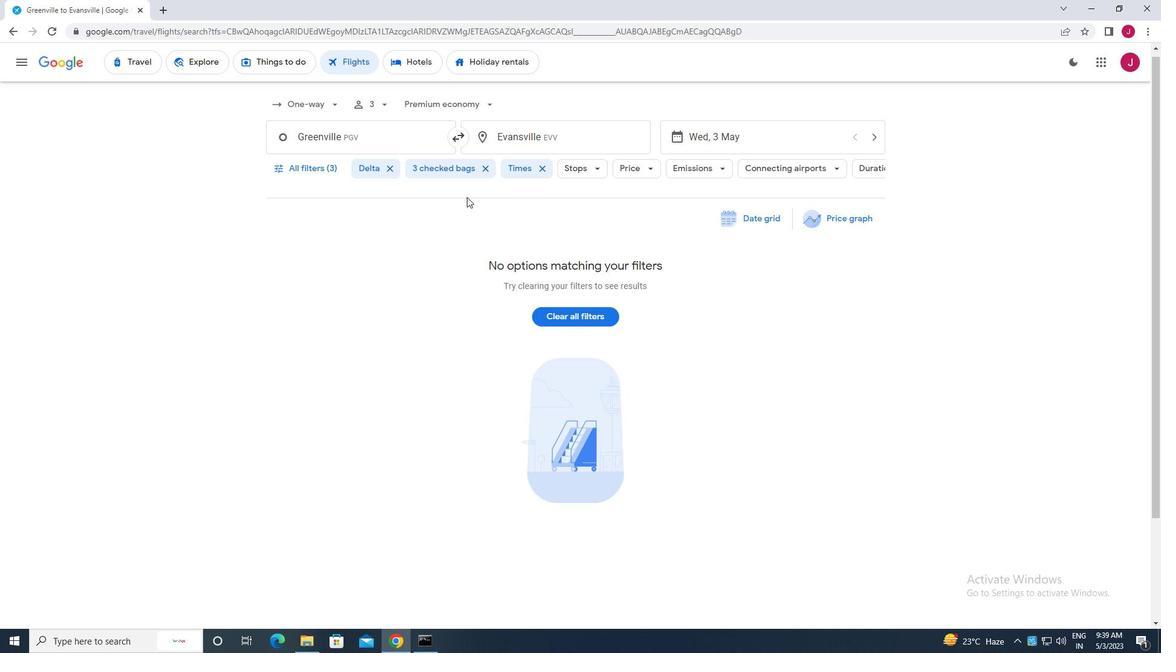
